 Task: open an excel sheet and write heading  Cash Flow TrackerAdd Dates in a column and its values below  '2023-05-01, 2023-05-03, 2023-05-06, 2023-05-10, 2023-05-15, 2023-05-20, 2023-05-25 & 2023-05-31'Add Descriptions in next column and its values below  Monthly Salary, Grocery Shopping, Dining Out., Utility Bill, Transportation, Entertainment, Miscellaneous & Total. Add Amount in next column and its values below  $2,500, $100, $50, $150, $30, $50, $20& $400. Add Income/ Expense in next column and its values below  Income, Expenses, Expenses, Expenses, Expenses, Expenses & Expenses. Add Balance in next column and its values below  $2,500, $2,400, $2,350, $2,200, $2,170, $2,120, $2,100 & $2100. Save page Data Analysis Sheet
Action: Mouse moved to (23, 119)
Screenshot: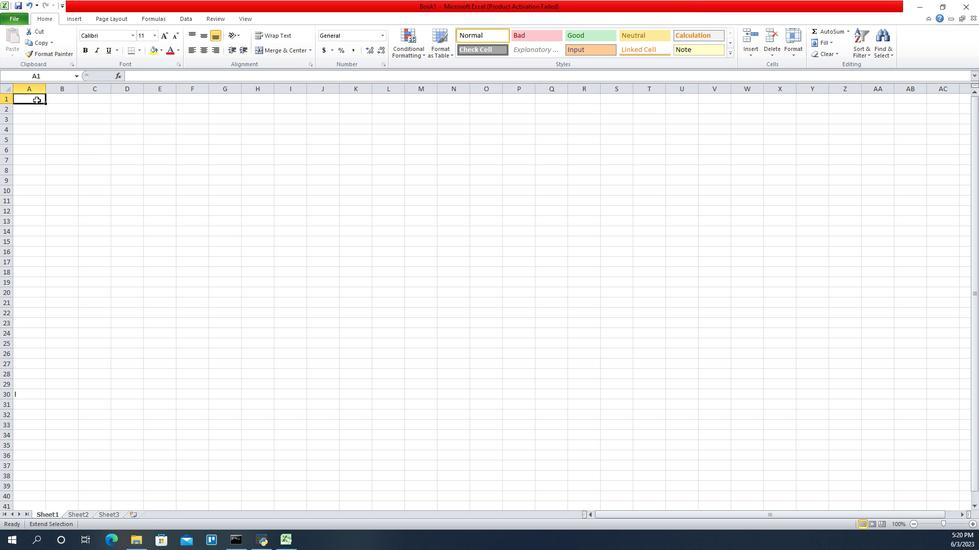 
Action: Mouse pressed left at (23, 119)
Screenshot: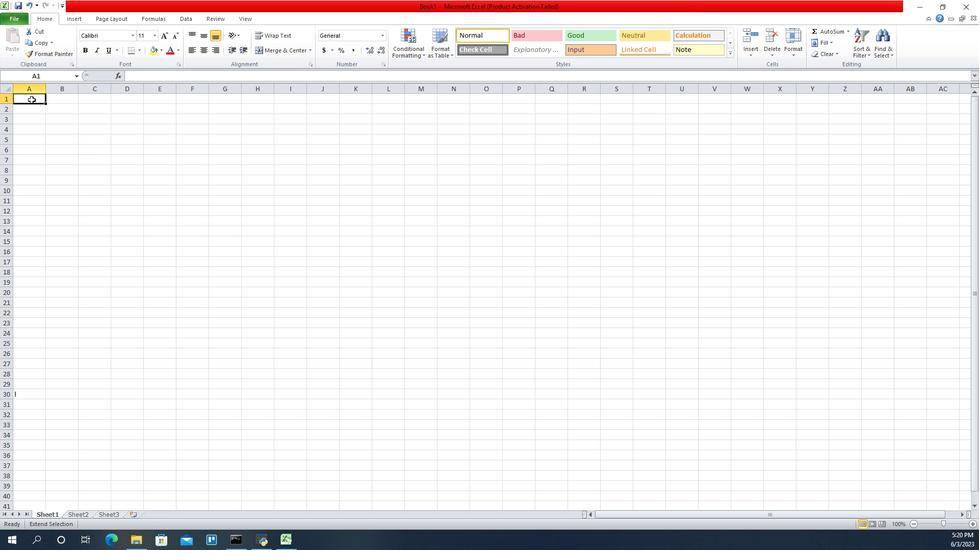 
Action: Mouse pressed left at (23, 119)
Screenshot: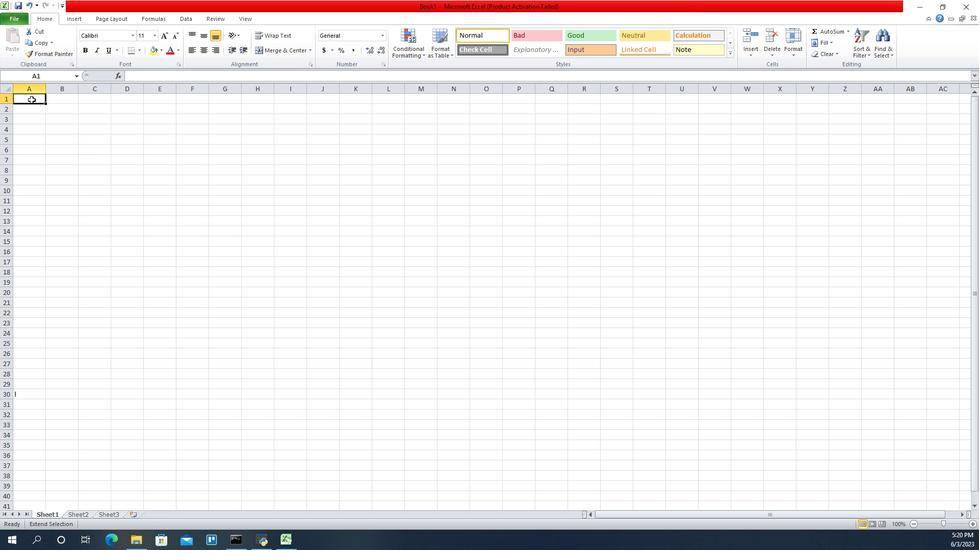 
Action: Mouse moved to (24, 117)
Screenshot: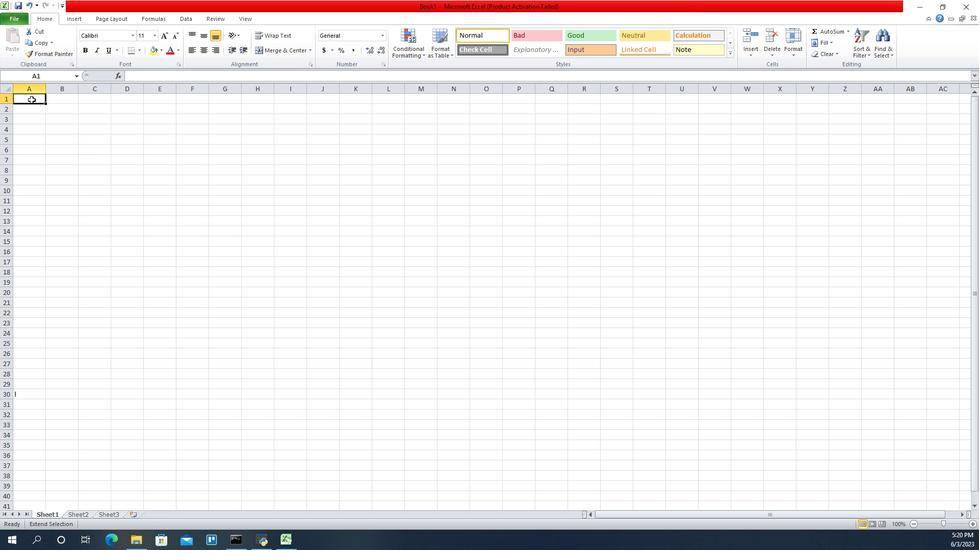 
Action: Mouse pressed left at (24, 117)
Screenshot: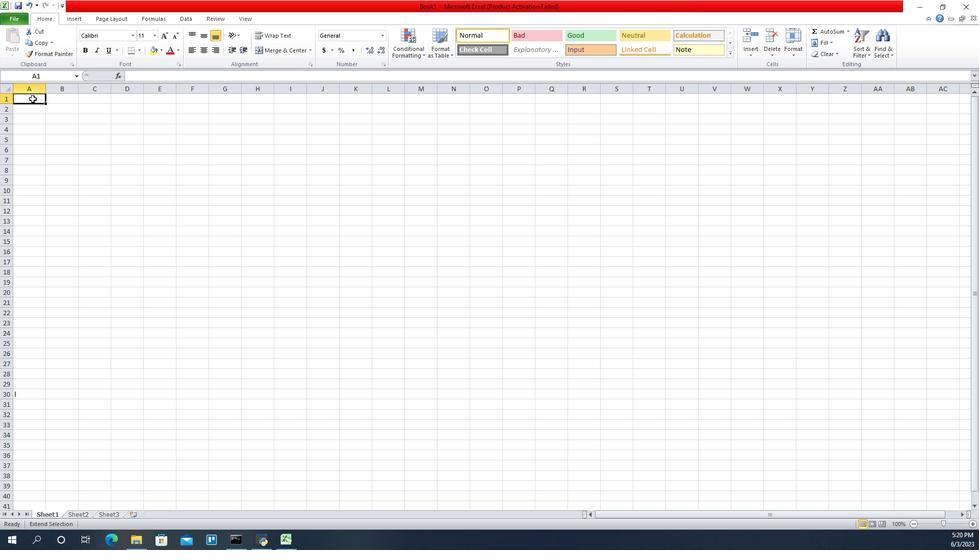 
Action: Mouse pressed left at (24, 117)
Screenshot: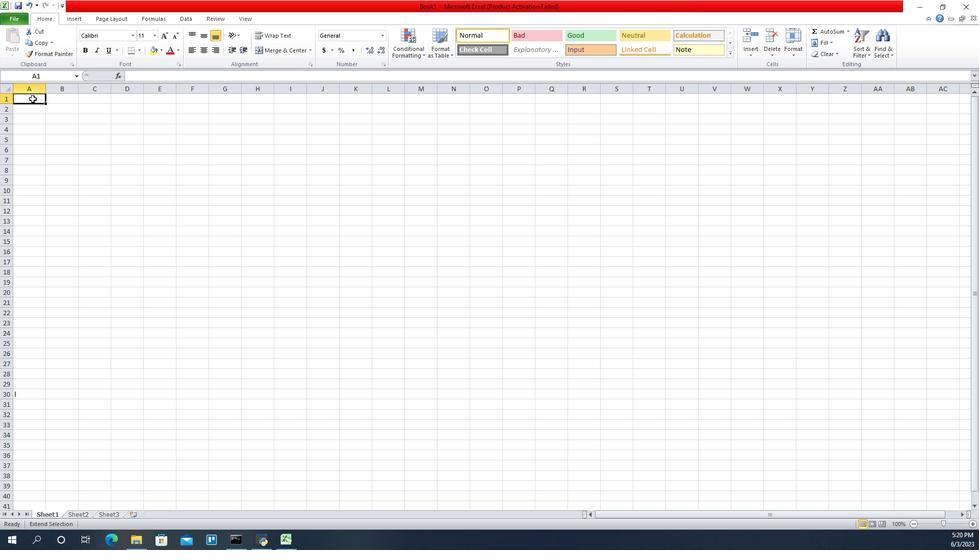 
Action: Mouse pressed left at (24, 117)
Screenshot: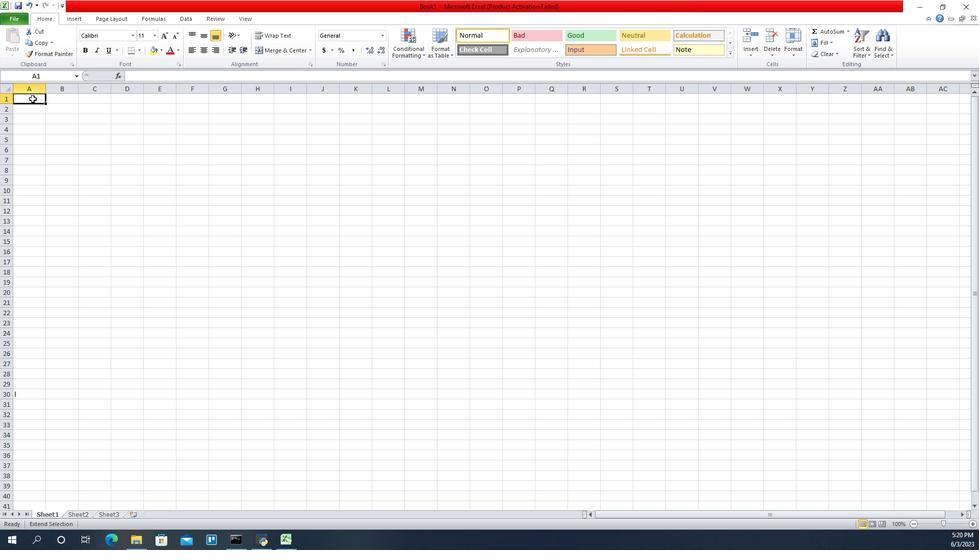 
Action: Mouse moved to (9, 18)
Screenshot: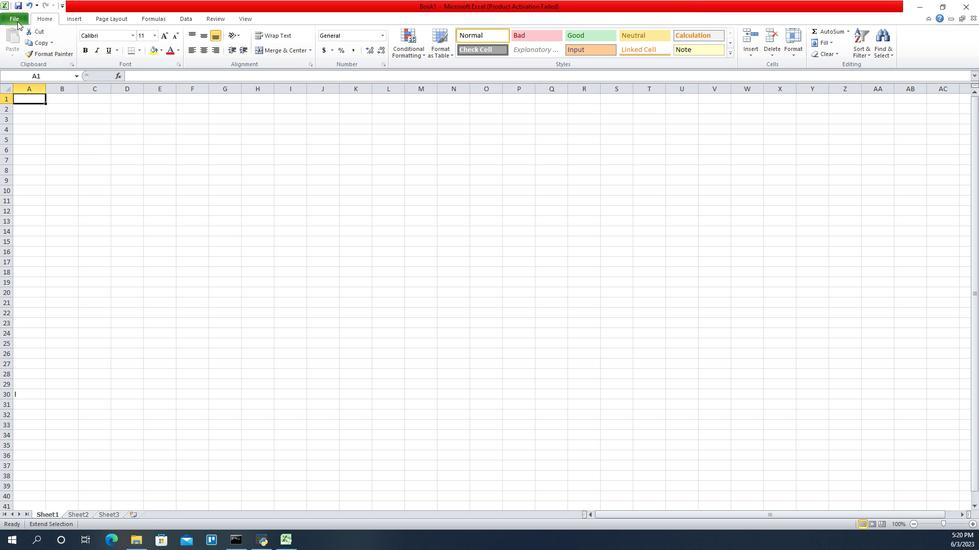 
Action: Mouse pressed left at (9, 18)
Screenshot: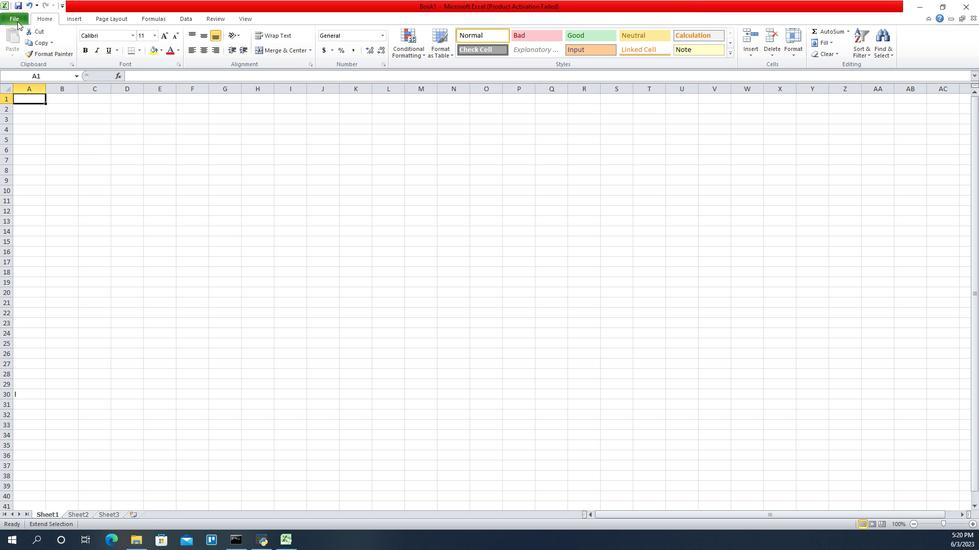 
Action: Mouse moved to (13, 158)
Screenshot: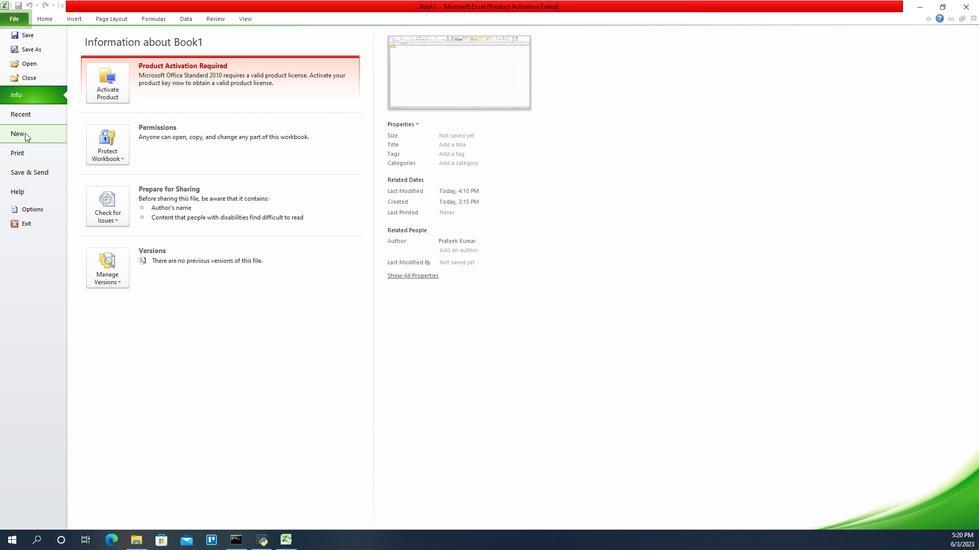 
Action: Mouse pressed left at (13, 158)
Screenshot: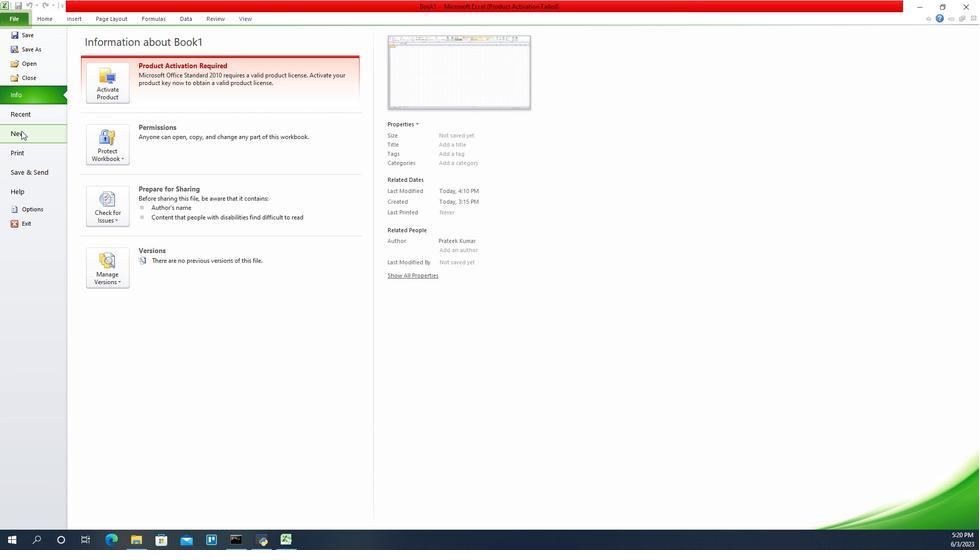 
Action: Mouse moved to (516, 306)
Screenshot: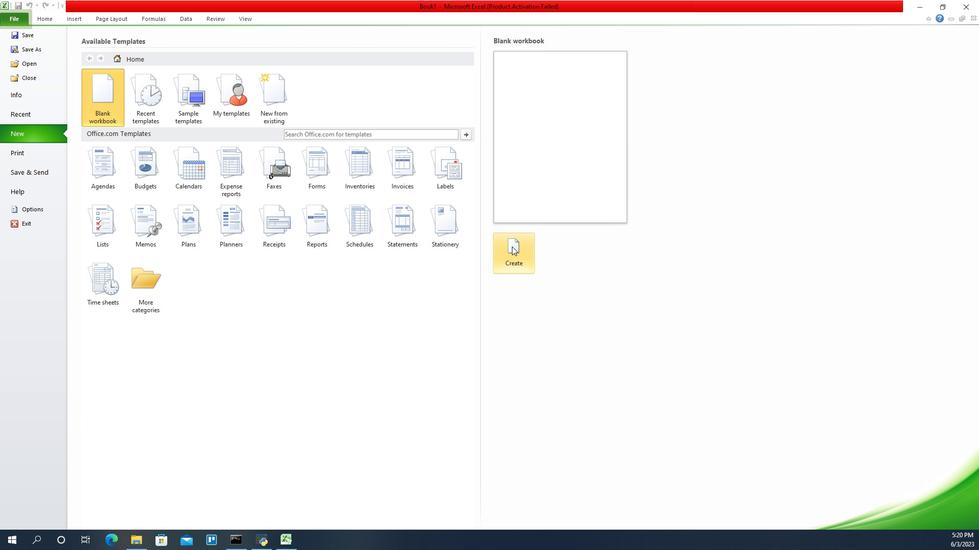 
Action: Mouse pressed left at (516, 306)
Screenshot: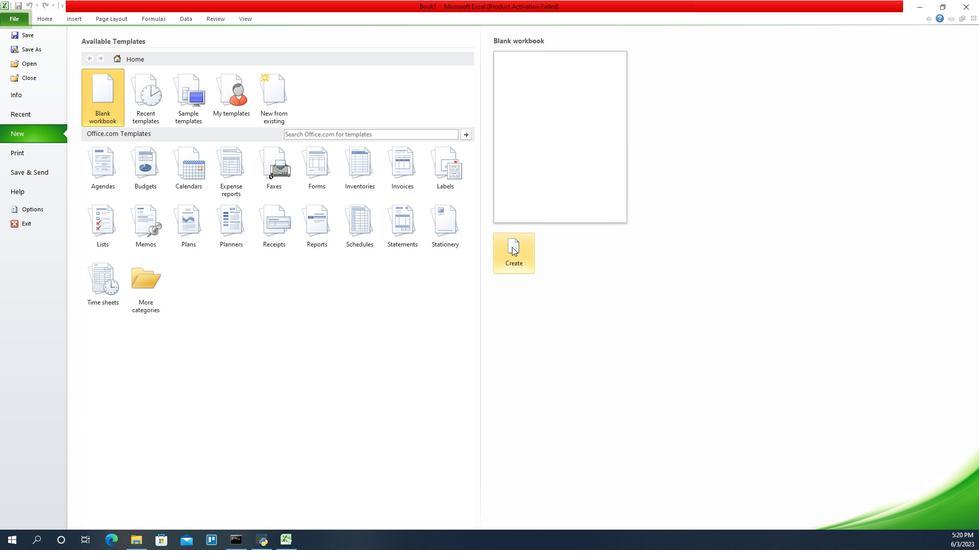 
Action: Mouse moved to (31, 119)
Screenshot: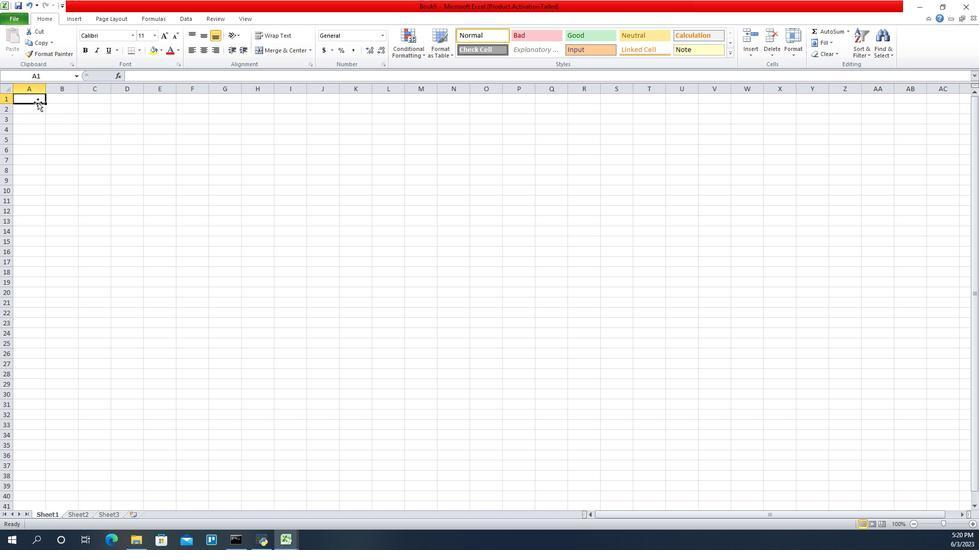 
Action: Mouse pressed left at (31, 119)
Screenshot: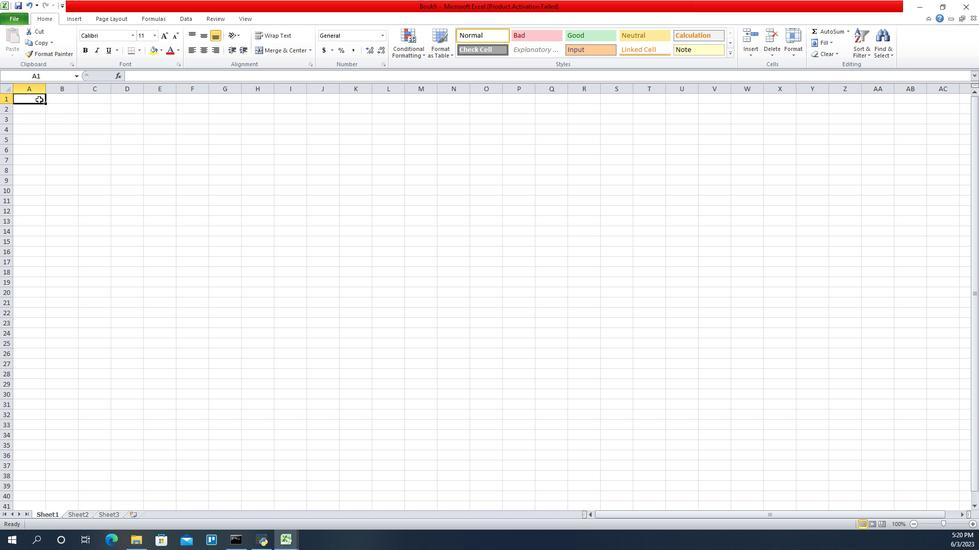 
Action: Mouse pressed left at (31, 119)
Screenshot: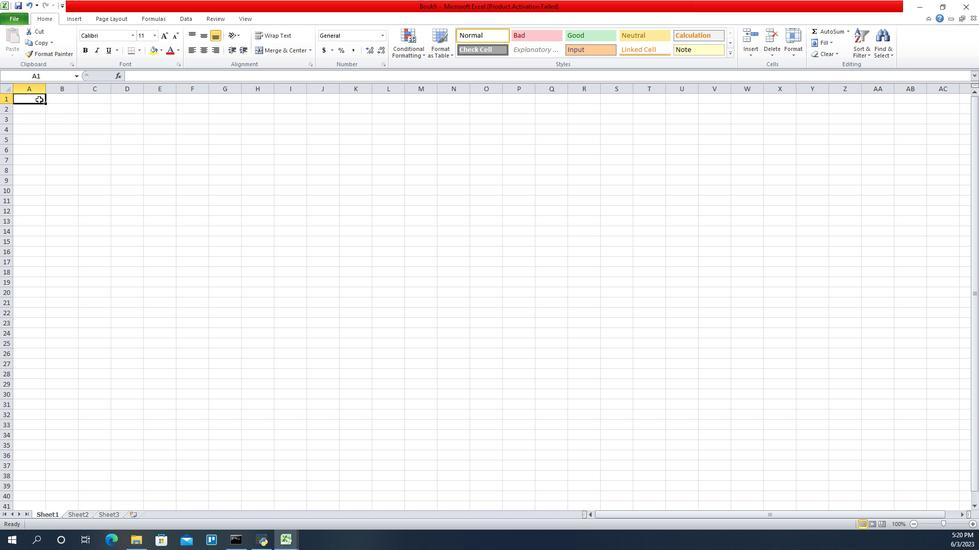 
Action: Key pressed <Key.caps_lock>M<Key.backspace>C<Key.caps_lock>ash<Key.space><Key.caps_lock>F<Key.caps_lock>low<Key.space><Key.caps_lock>T<Key.caps_lock>racker<Key.enter><Key.caps_lock>D<Key.caps_lock>ates<Key.enter>
Screenshot: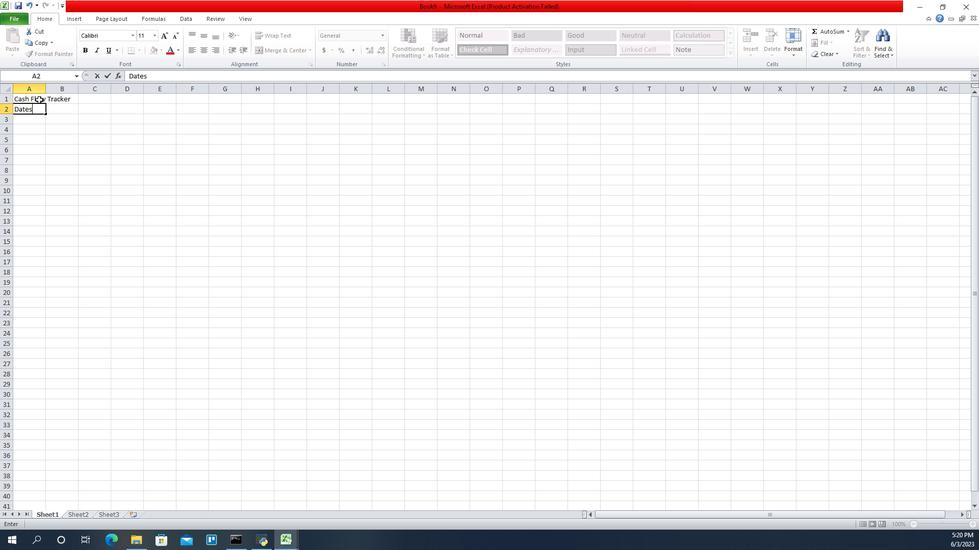 
Action: Mouse moved to (12, 142)
Screenshot: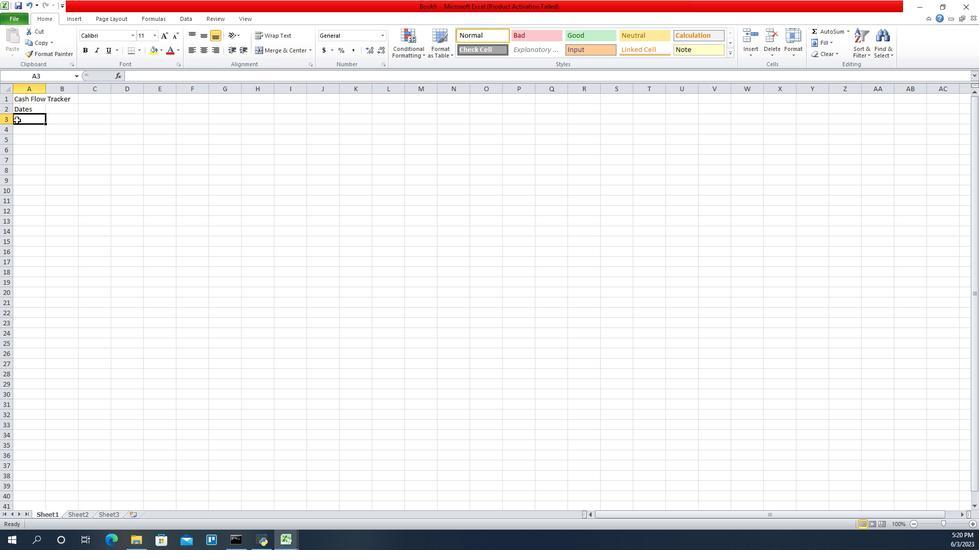 
Action: Mouse pressed left at (12, 142)
Screenshot: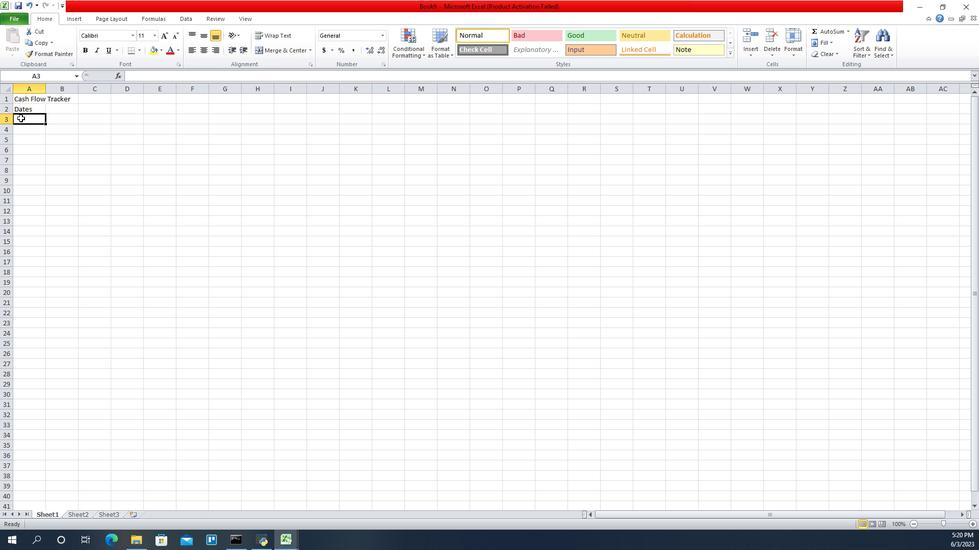 
Action: Mouse moved to (382, 40)
Screenshot: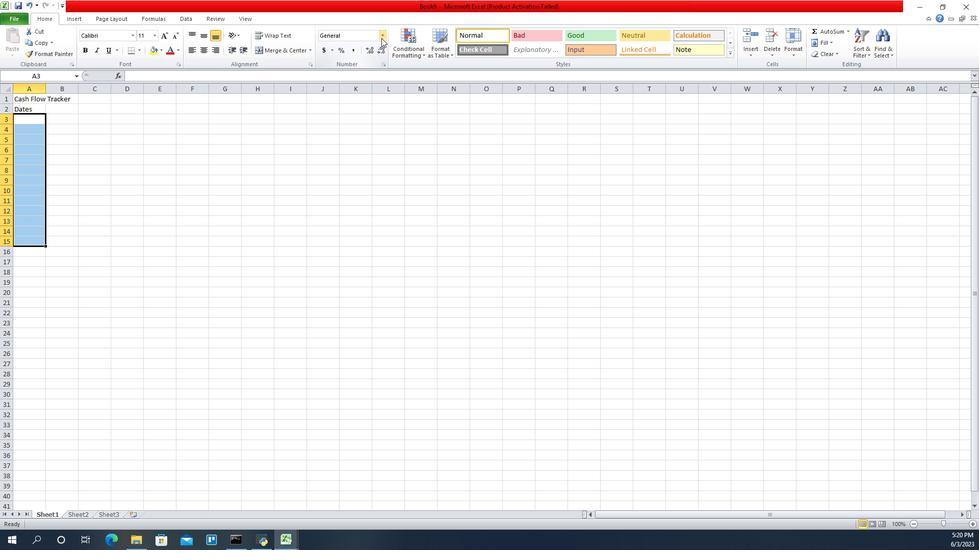 
Action: Mouse pressed left at (382, 40)
Screenshot: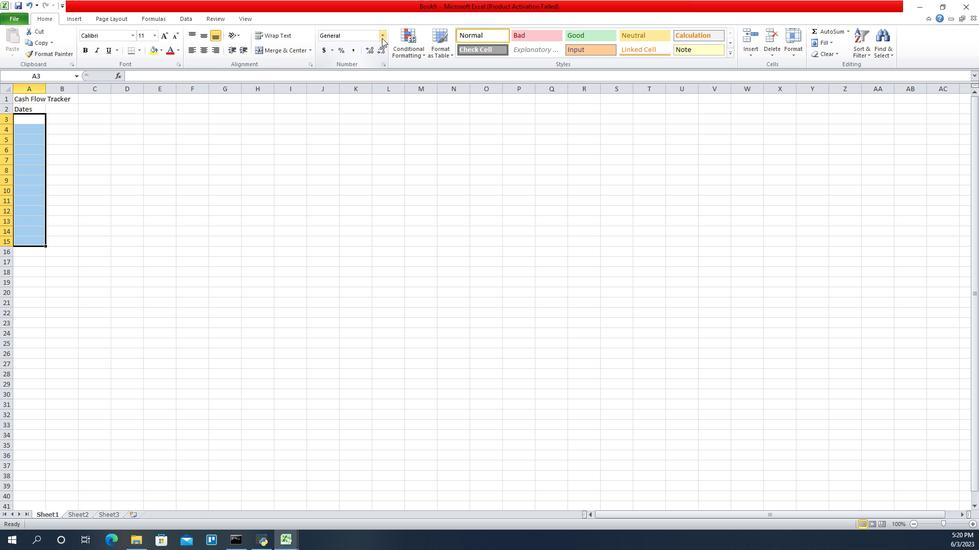 
Action: Mouse moved to (369, 340)
Screenshot: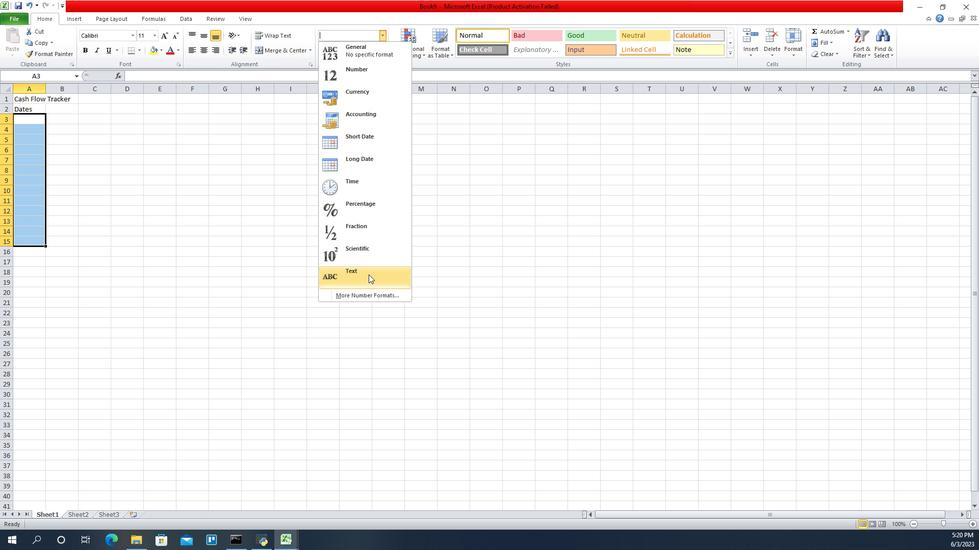 
Action: Mouse pressed left at (369, 340)
Screenshot: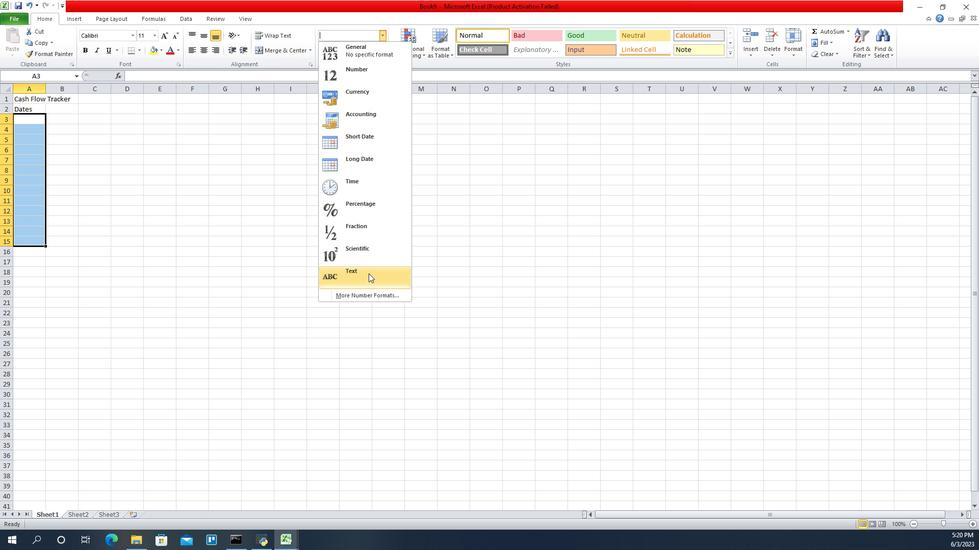 
Action: Mouse moved to (131, 271)
Screenshot: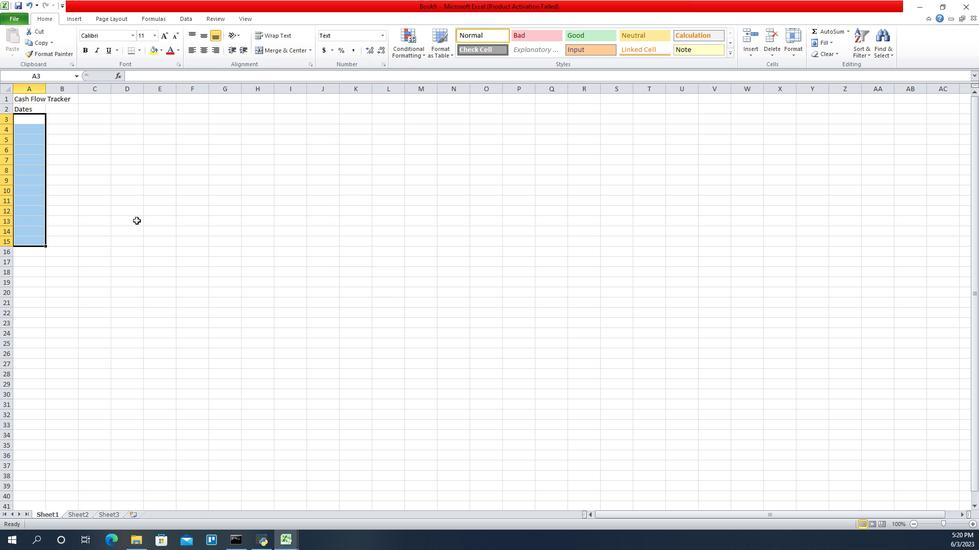 
Action: Key pressed 2023-05-1<Key.enter>2023
Screenshot: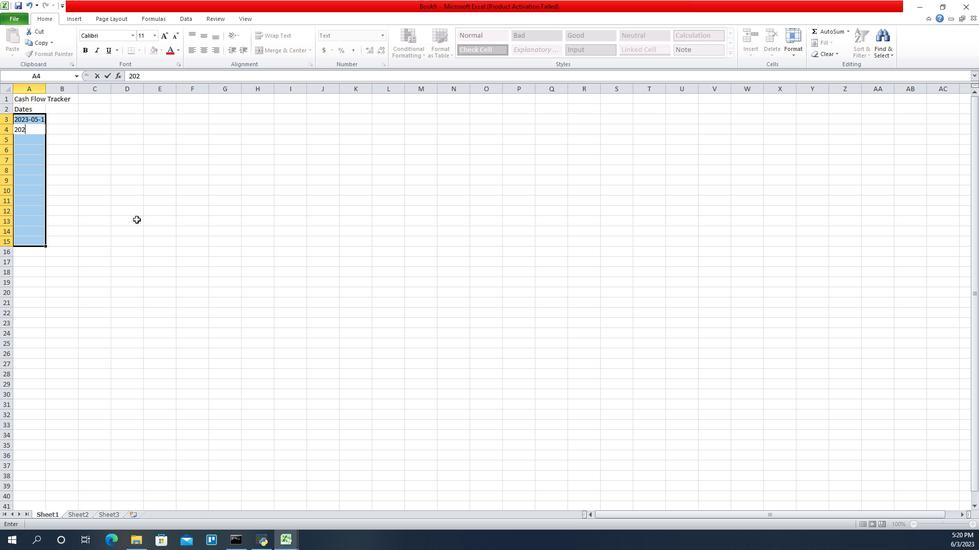 
Action: Mouse moved to (33, 144)
Screenshot: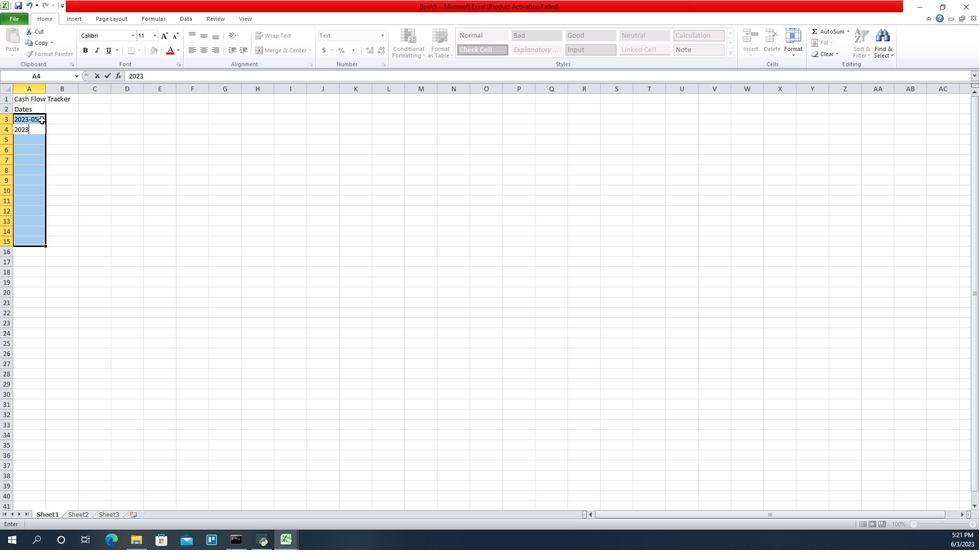 
Action: Mouse pressed left at (33, 144)
Screenshot: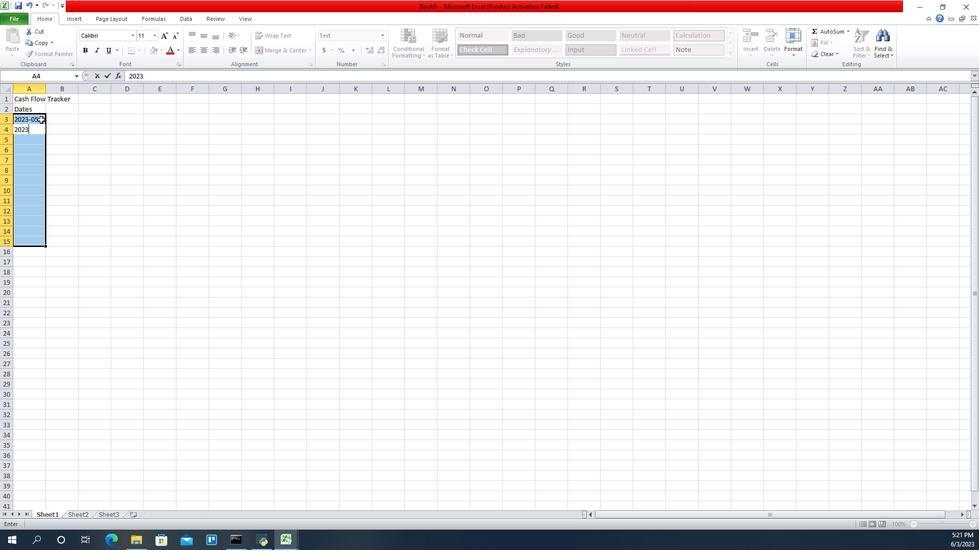 
Action: Mouse moved to (33, 144)
Screenshot: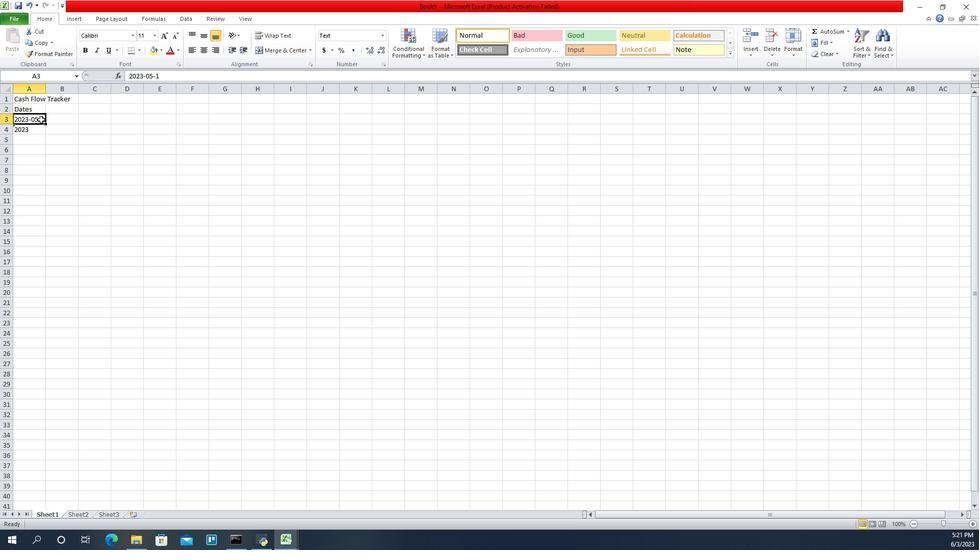 
Action: Mouse pressed left at (33, 144)
Screenshot: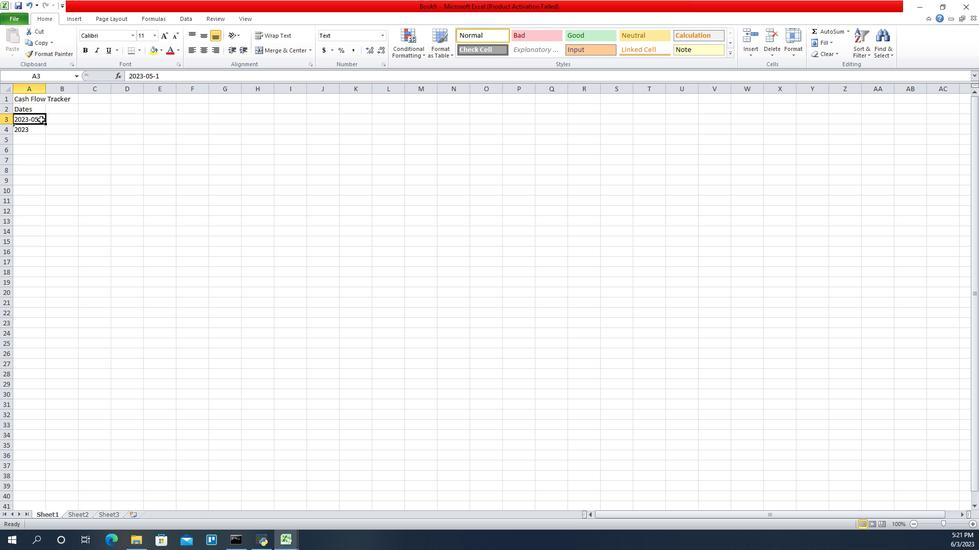 
Action: Mouse pressed left at (33, 144)
Screenshot: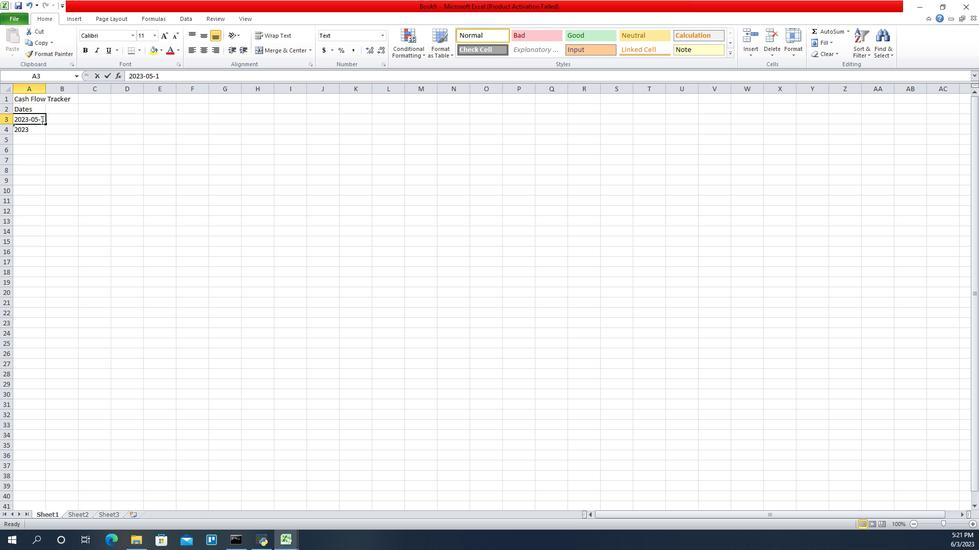 
Action: Mouse moved to (55, 132)
Screenshot: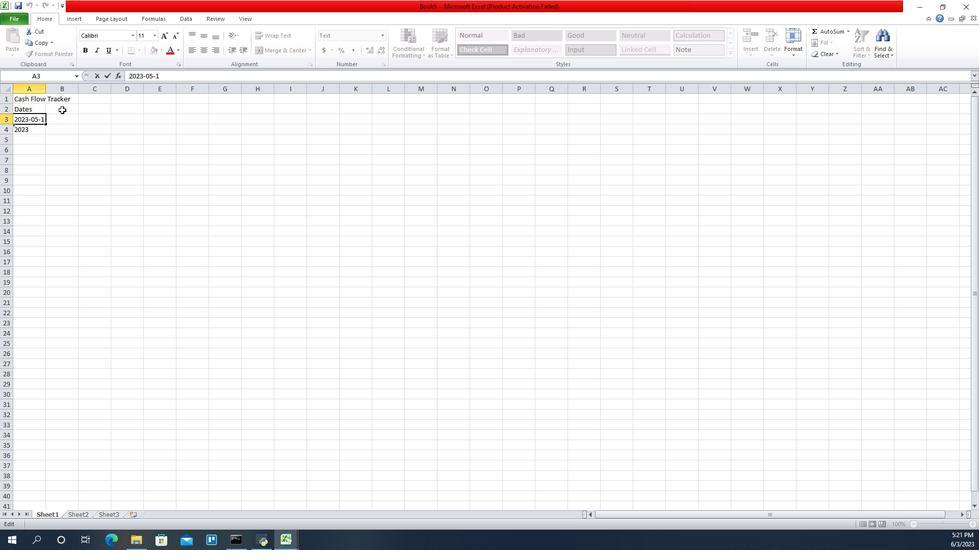 
Action: Key pressed 0
Screenshot: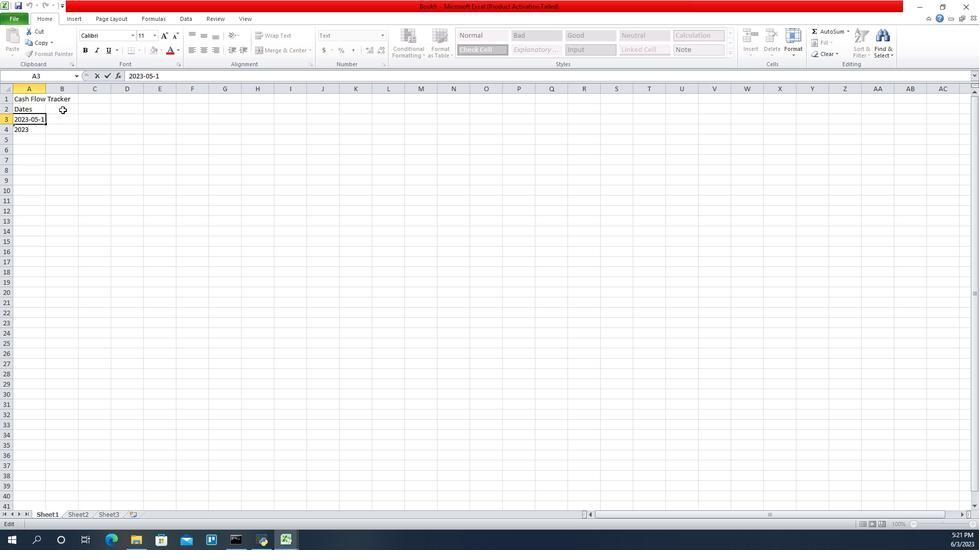 
Action: Mouse moved to (28, 157)
Screenshot: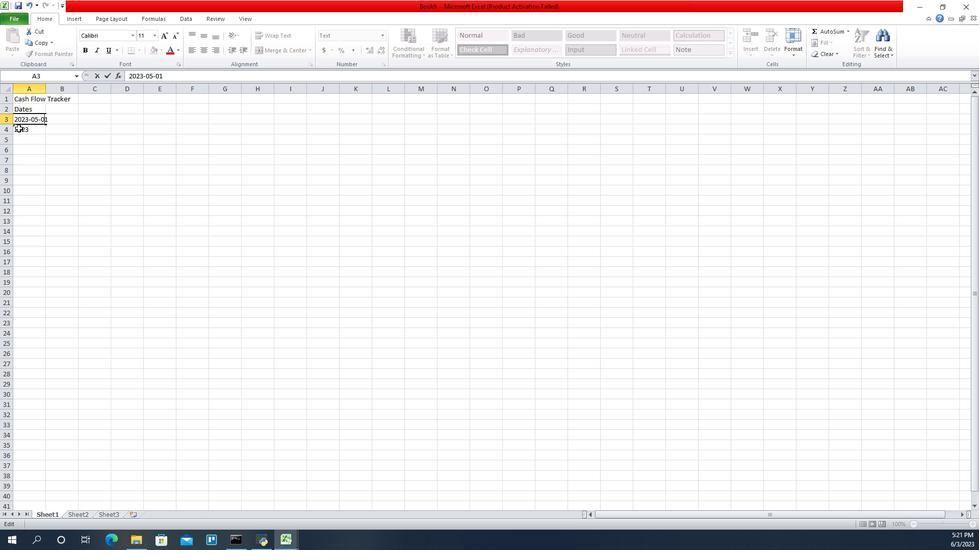 
Action: Key pressed <Key.enter>
Screenshot: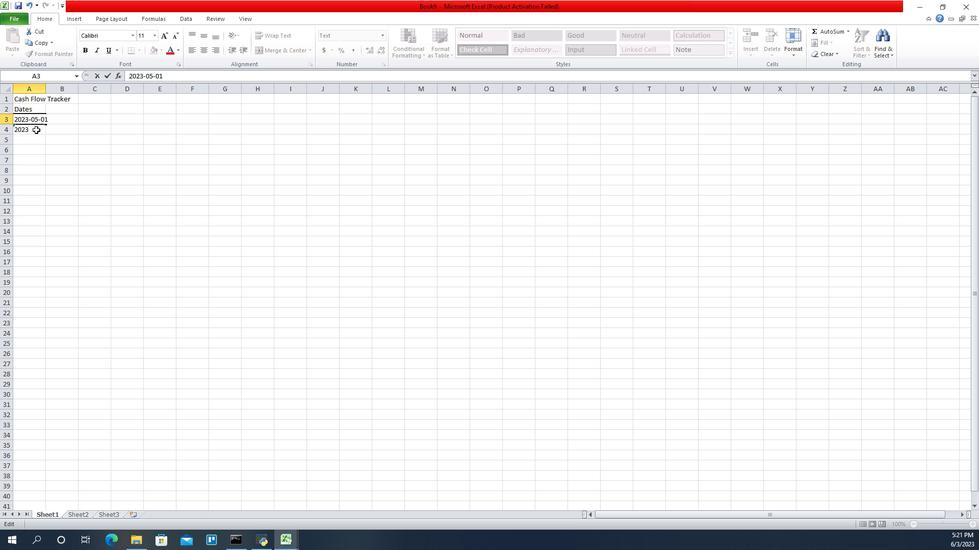 
Action: Mouse pressed left at (28, 157)
Screenshot: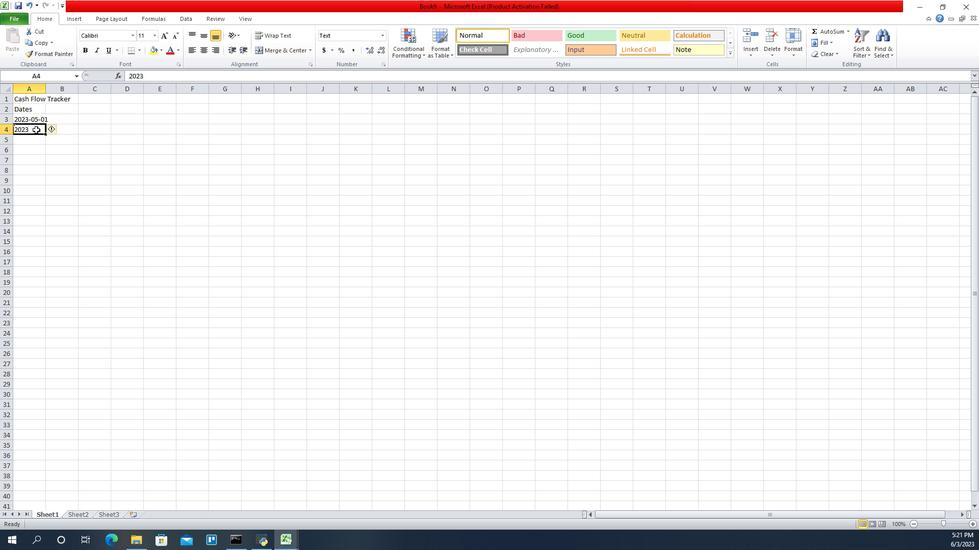 
Action: Mouse pressed left at (28, 157)
Screenshot: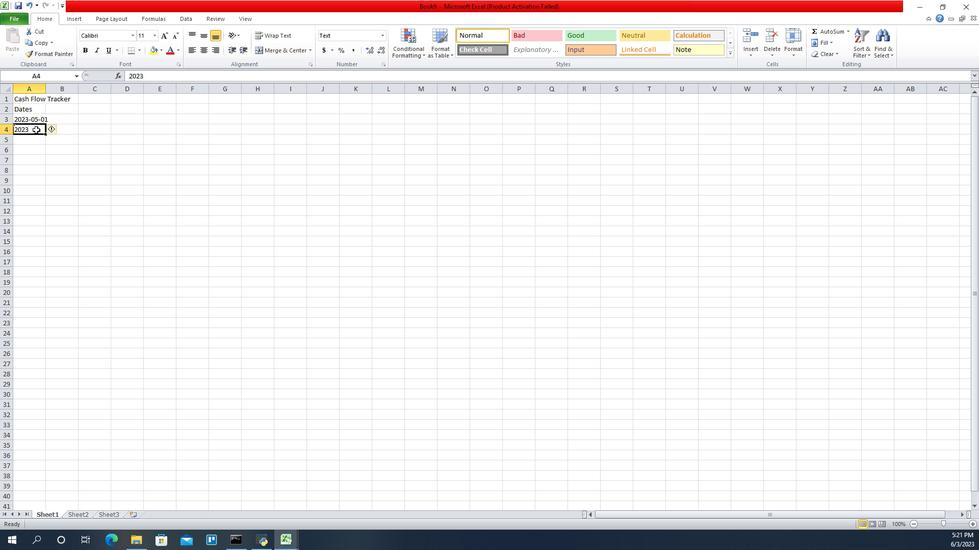 
Action: Key pressed -05-03<Key.enter>2023--<Key.backspace>05-06<Key.enter>2023-05-10<Key.enter>2023-05-2<Key.backspace>15<Key.enter>2023-0520<Key.enter>2023-05-25<Key.enter><Key.up>
Screenshot: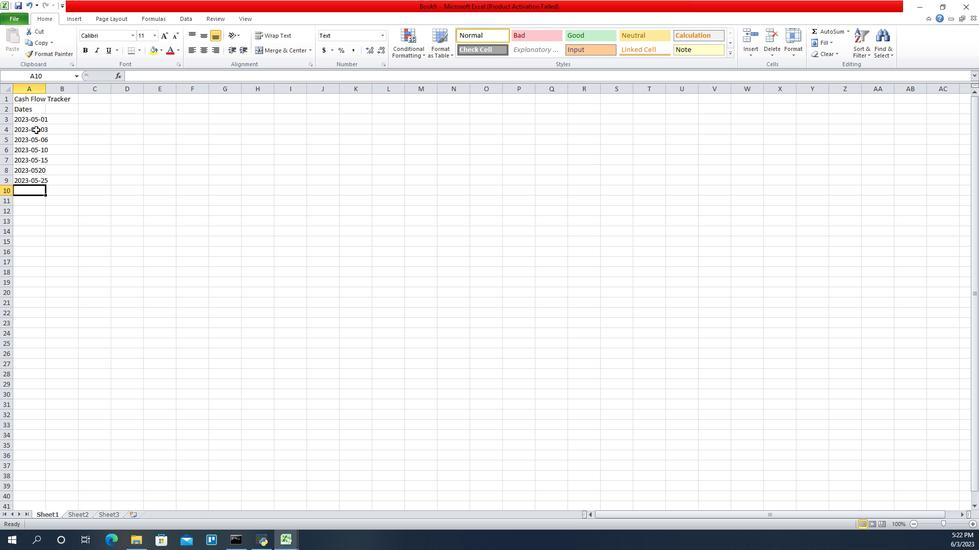 
Action: Mouse moved to (26, 207)
Screenshot: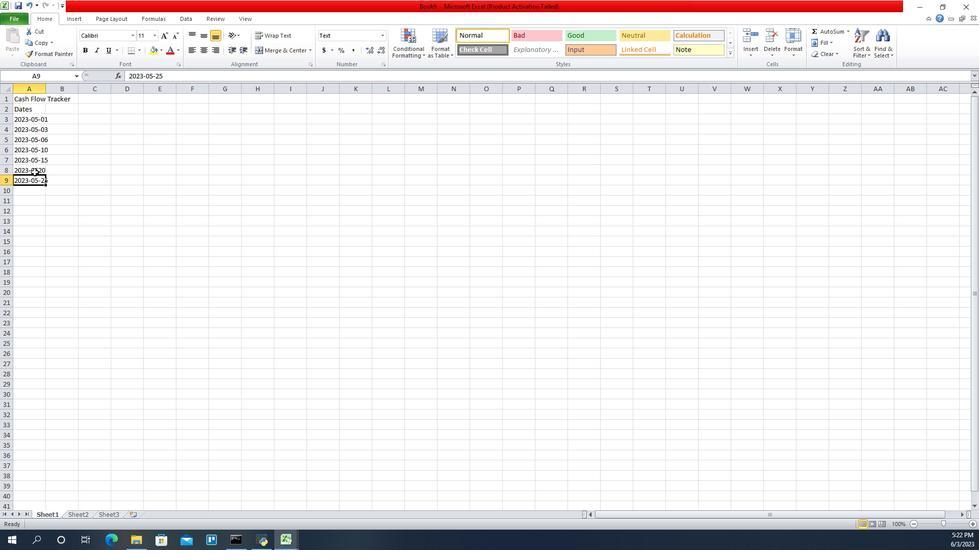 
Action: Mouse pressed left at (26, 207)
Screenshot: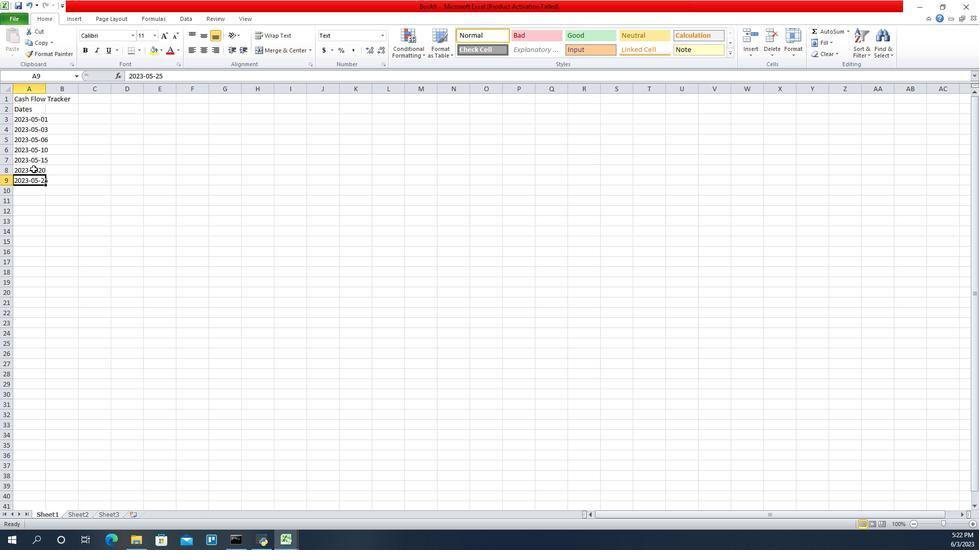 
Action: Mouse moved to (149, 91)
Screenshot: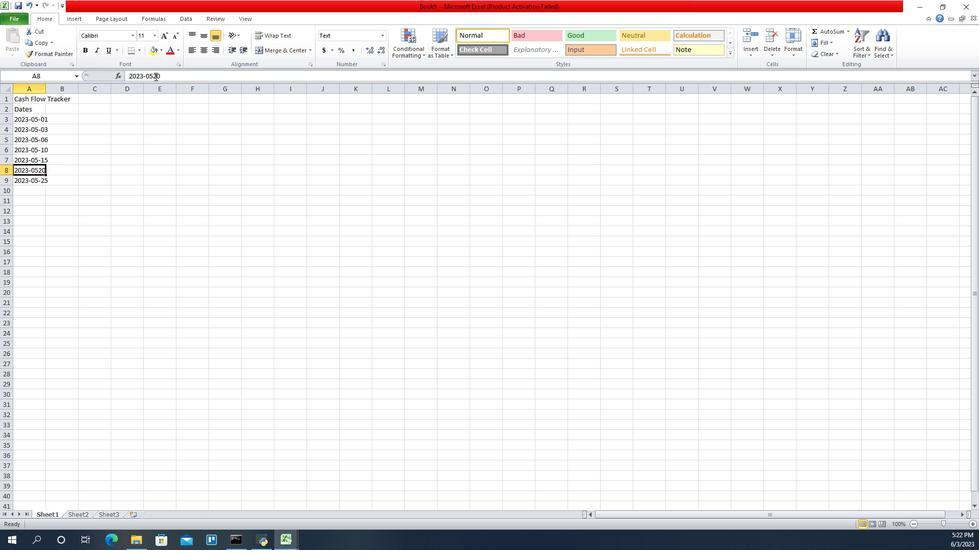 
Action: Mouse pressed left at (149, 91)
Screenshot: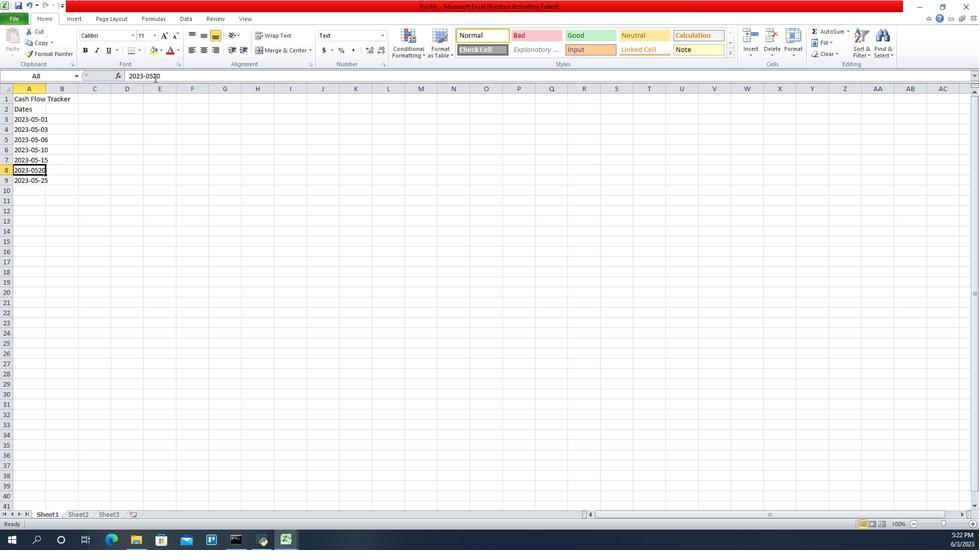 
Action: Mouse moved to (169, 110)
Screenshot: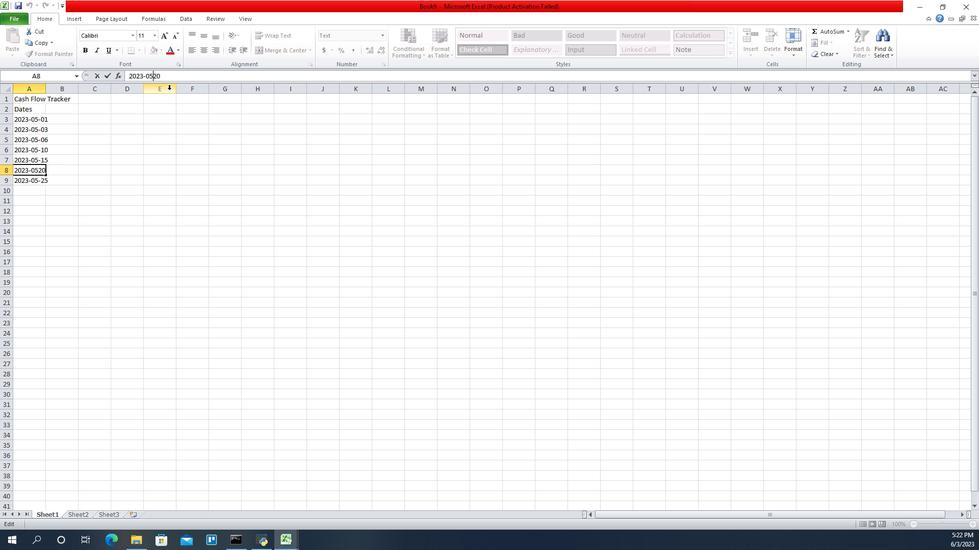 
Action: Key pressed -<Key.enter><Key.down><Key.tab>2<Key.tab><Key.backspace><Key.backspace><Key.left><Key.backspace><Key.left>2024<Key.backspace>3-05-31
Screenshot: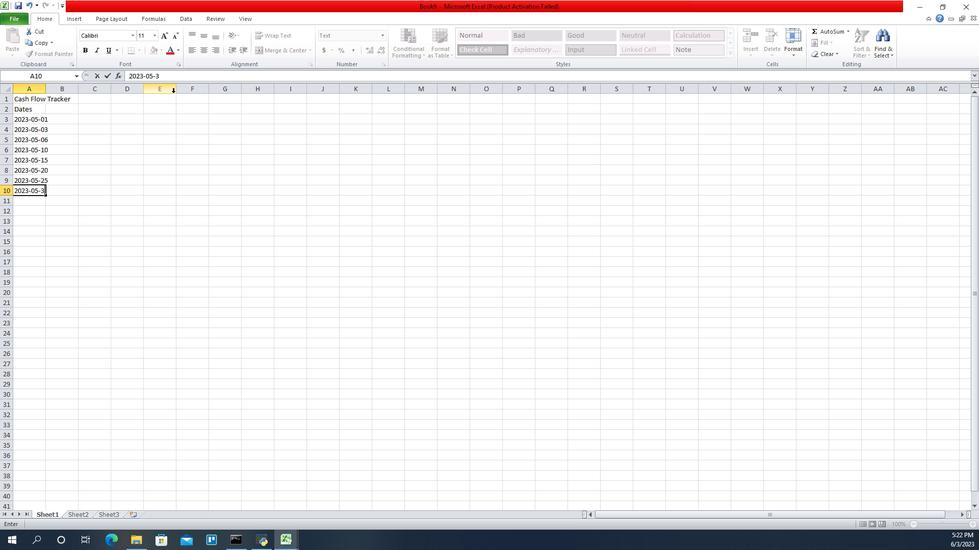 
Action: Mouse moved to (61, 134)
Screenshot: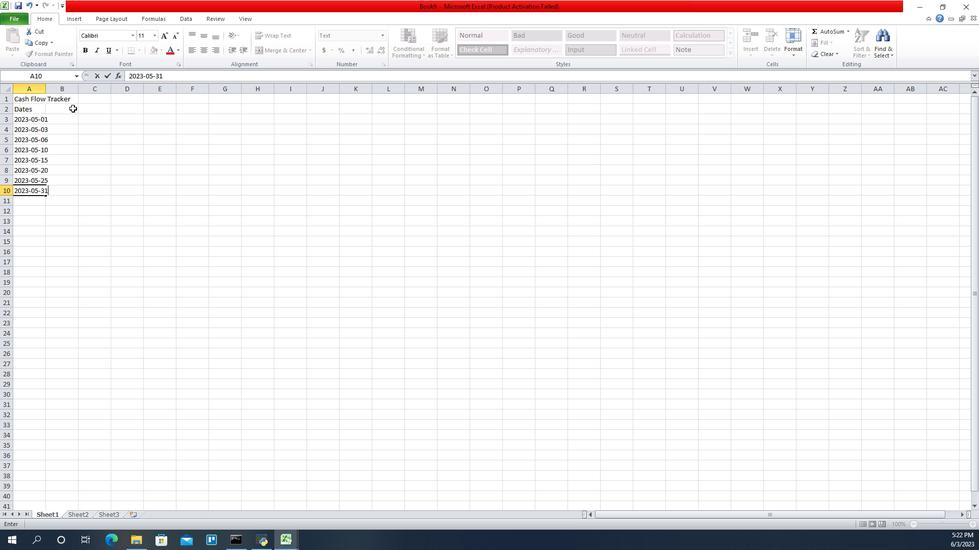 
Action: Mouse pressed left at (61, 134)
Screenshot: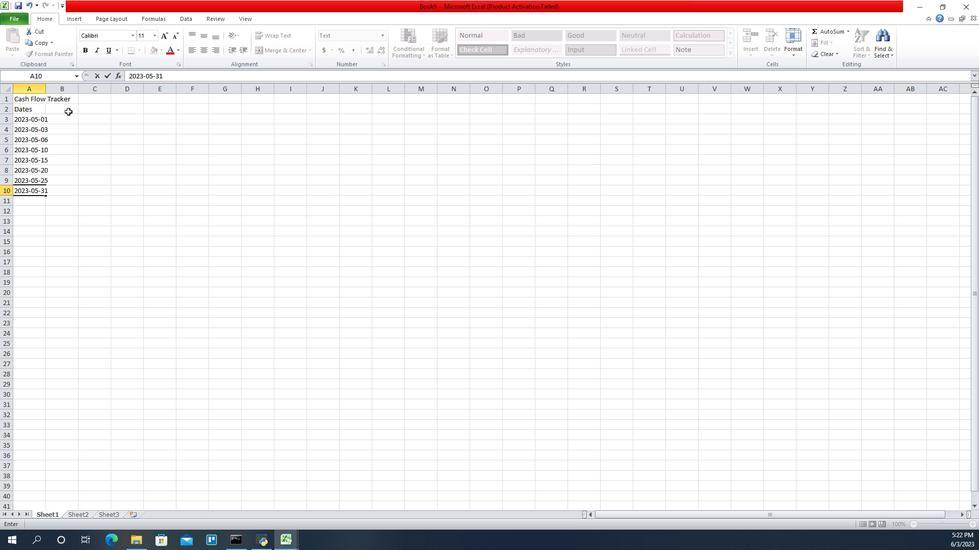 
Action: Mouse pressed left at (61, 134)
Screenshot: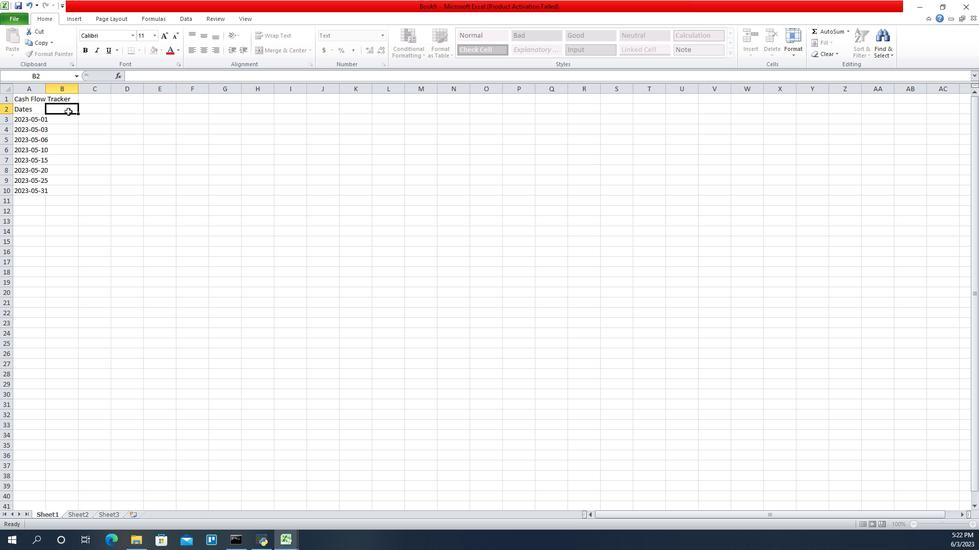 
Action: Mouse moved to (63, 132)
Screenshot: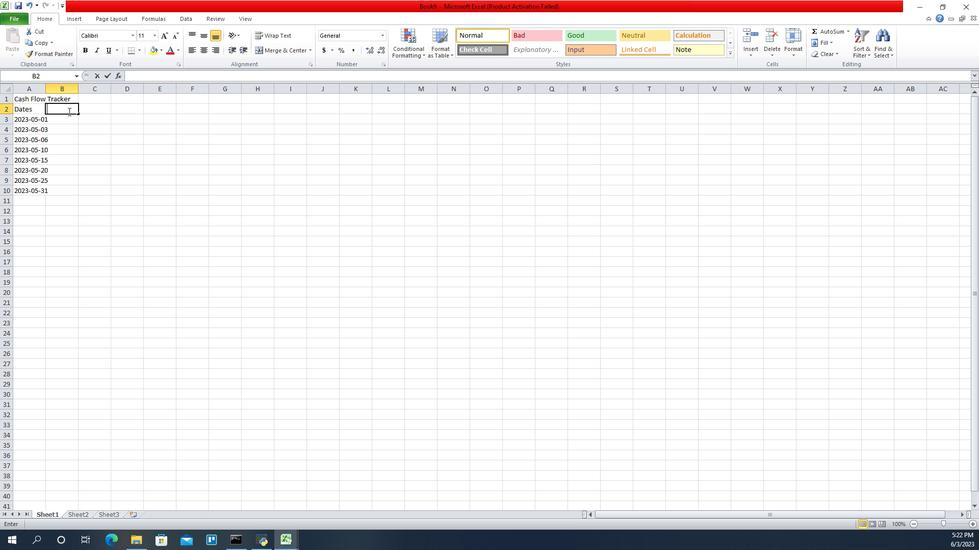 
Action: Key pressed <Key.caps_lock>D<Key.caps_lock>escriptions<Key.enter><Key.caps_lock>M<Key.caps_lock>onthly<Key.space><Key.caps_lock>S<Key.caps_lock>alary<Key.enter><Key.caps_lock>G<Key.caps_lock>rocery<Key.space><Key.caps_lock>S<Key.caps_lock>hopping<Key.enter><Key.caps_lock>D<Key.caps_lock>ining<Key.space>out<Key.enter><Key.caps_lock>U<Key.caps_lock>tility<Key.space><Key.caps_lock>B<Key.caps_lock>ill<Key.enter><Key.caps_lock>T<Key.caps_lock>ransportation<Key.enter><Key.caps_lock>E<Key.caps_lock>ntertainment<Key.enter><Key.caps_lock>M<Key.caps_lock>iscellaneous
Screenshot: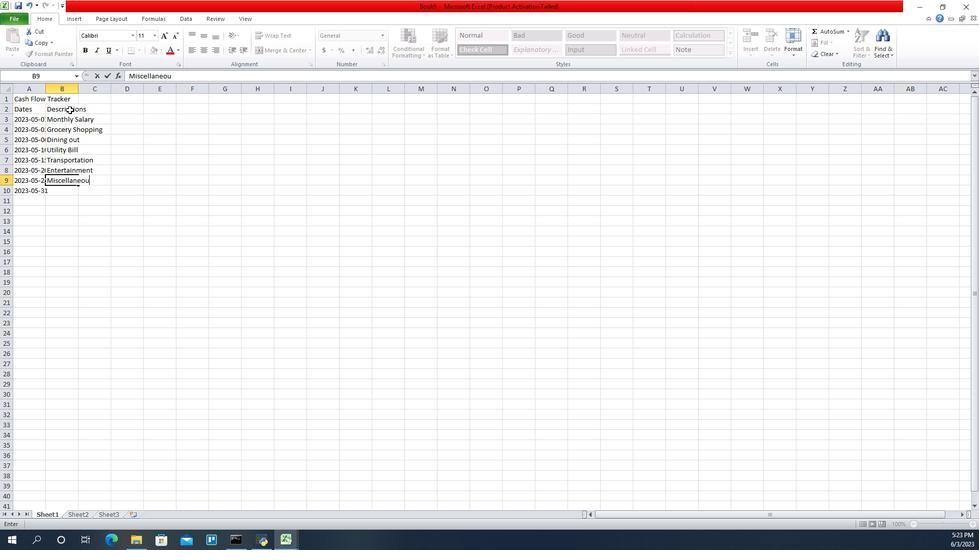 
Action: Mouse moved to (53, 236)
Screenshot: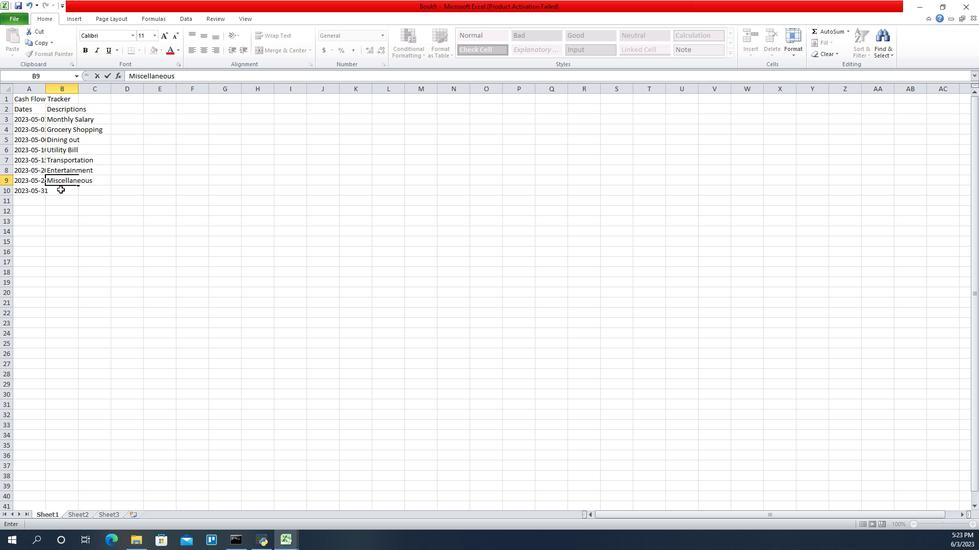 
Action: Mouse pressed left at (53, 236)
Screenshot: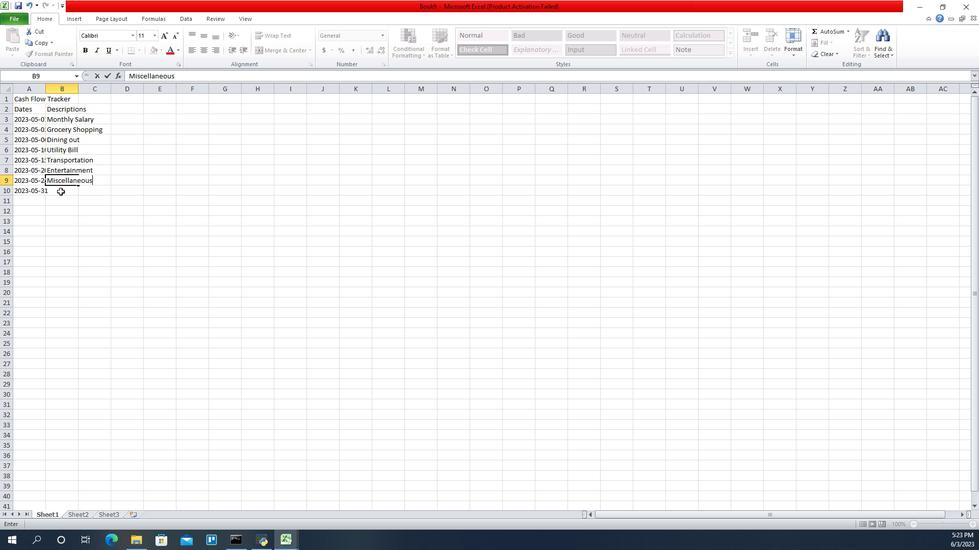
Action: Mouse pressed left at (53, 236)
Screenshot: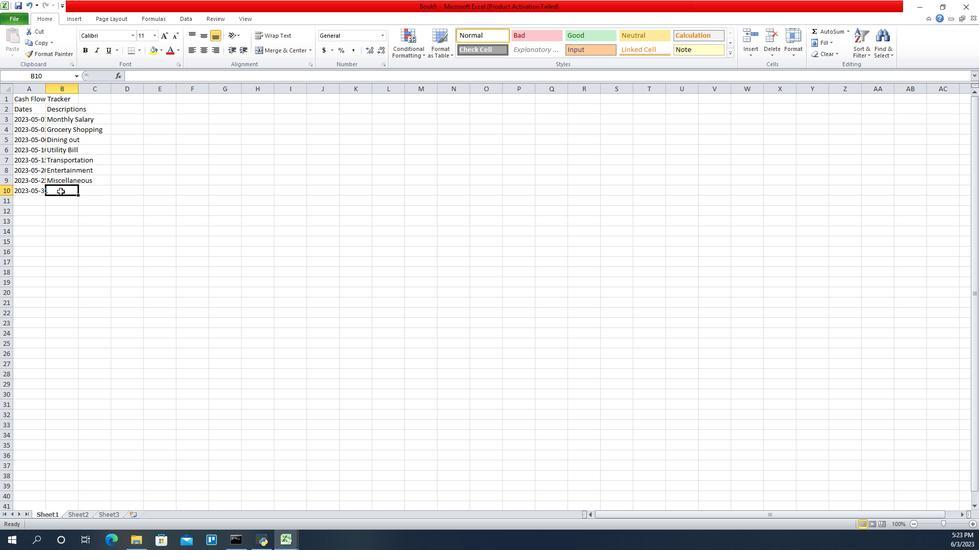 
Action: Key pressed <Key.caps_lock>T<Key.caps_lock>otal
Screenshot: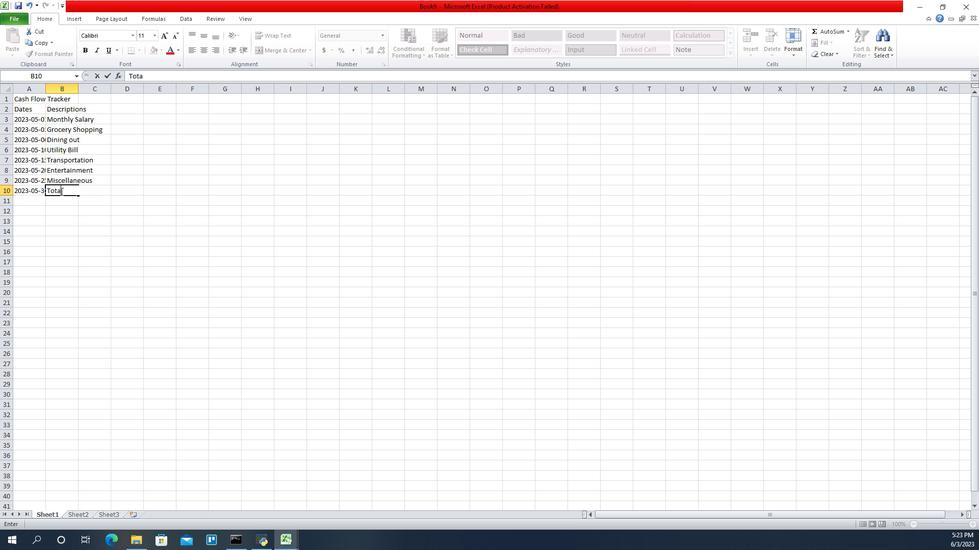 
Action: Mouse moved to (97, 133)
Screenshot: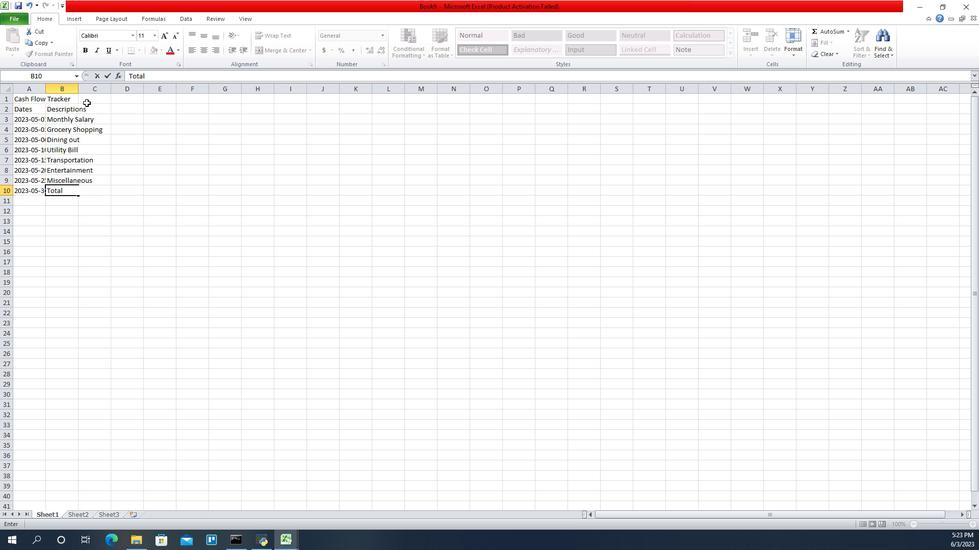 
Action: Mouse pressed left at (97, 133)
Screenshot: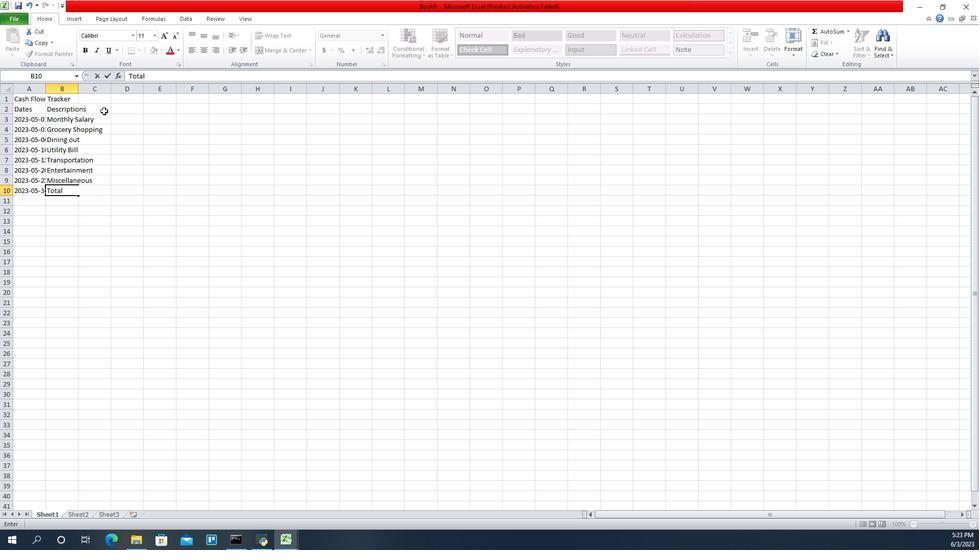 
Action: Mouse pressed left at (97, 133)
Screenshot: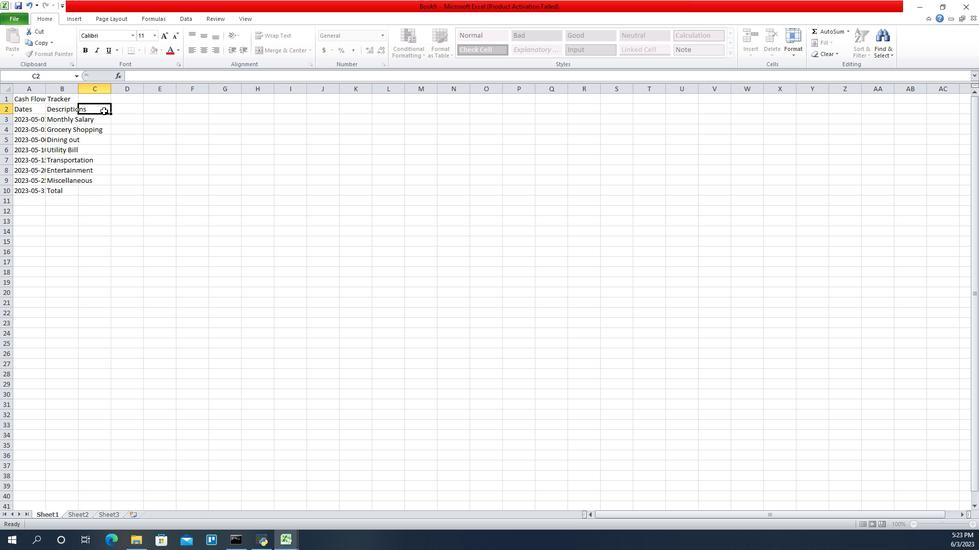 
Action: Key pressed <Key.caps_lock>A<Key.caps_lock>mount<Key.enter>2500<Key.enter>100<Key.enter>50<Key.enter>150<Key.enter>30<Key.enter>50<Key.enter>20<Key.enter>400
Screenshot: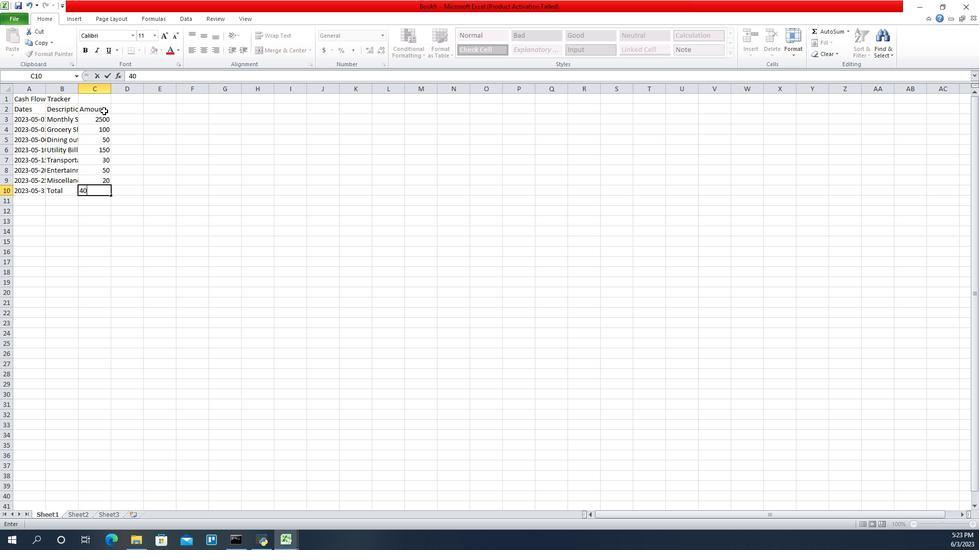
Action: Mouse moved to (134, 219)
Screenshot: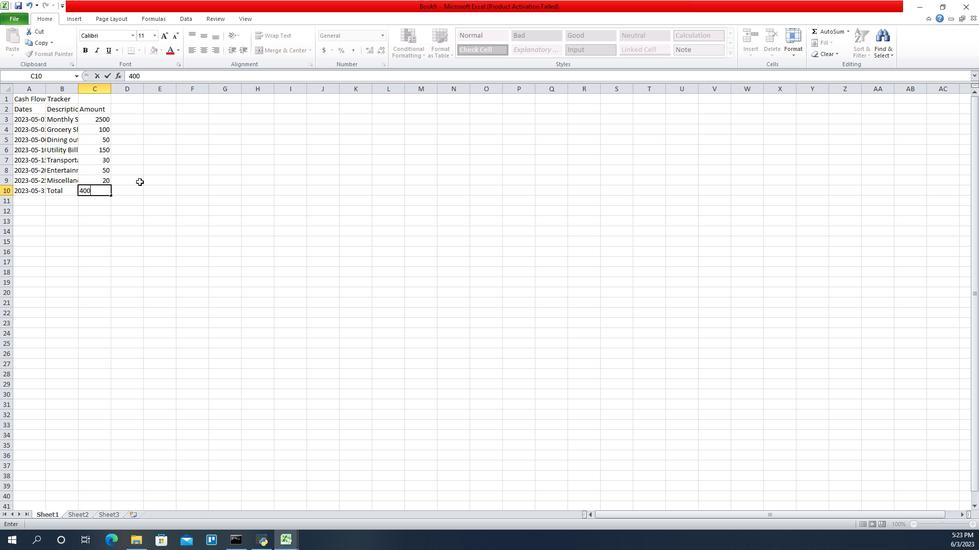 
Action: Mouse pressed left at (134, 219)
Screenshot: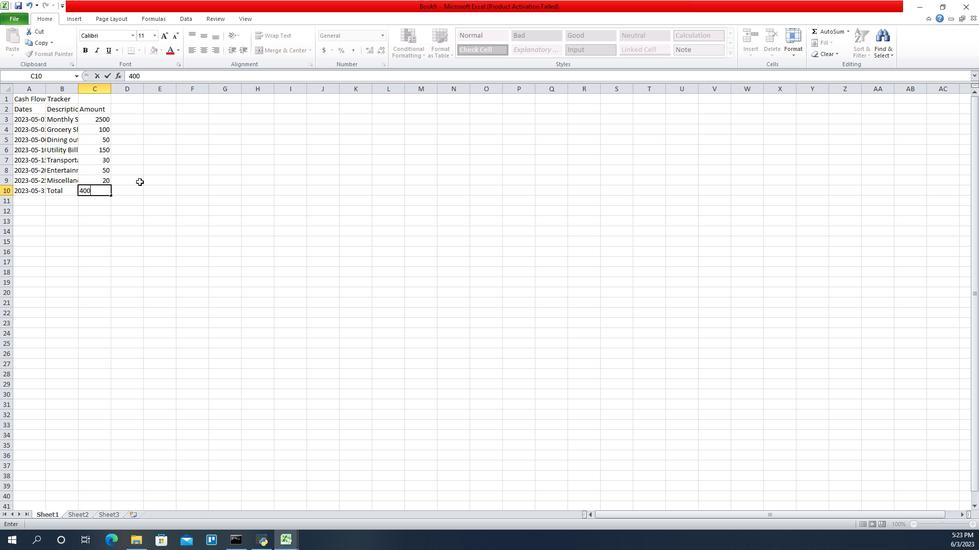 
Action: Mouse moved to (91, 145)
Screenshot: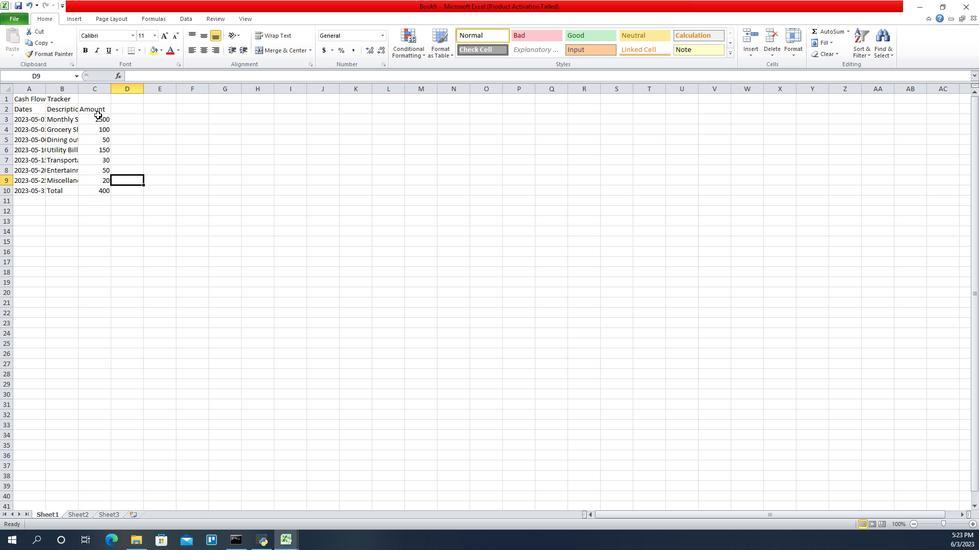 
Action: Mouse pressed left at (91, 145)
Screenshot: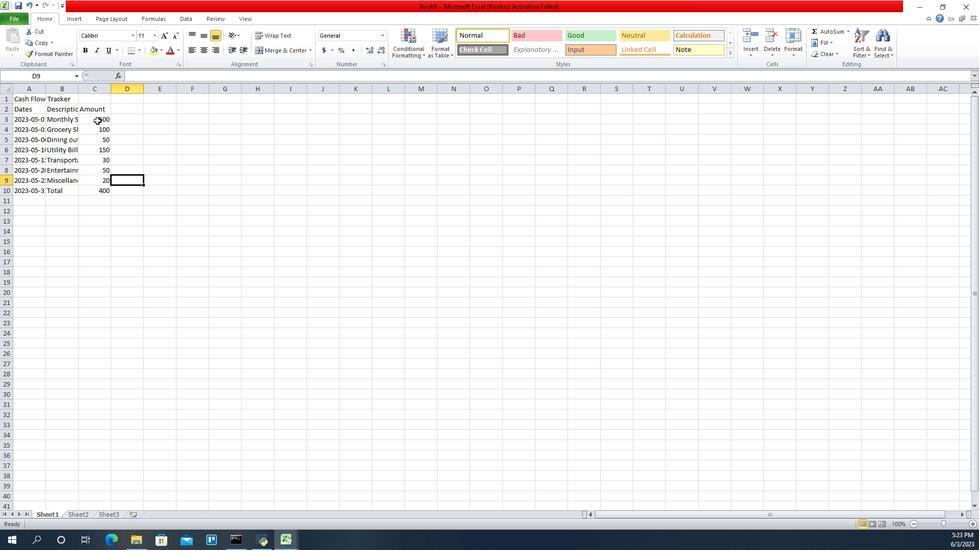 
Action: Mouse moved to (382, 42)
Screenshot: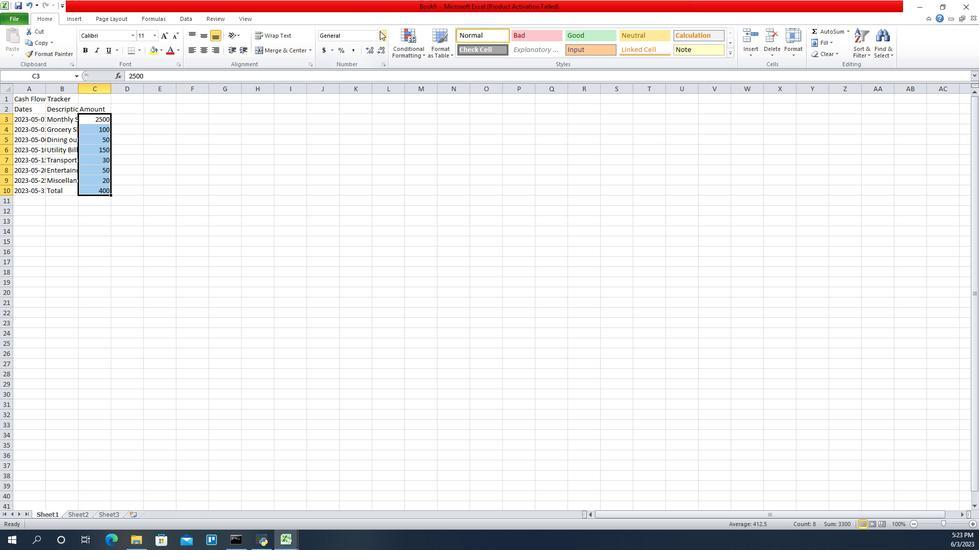 
Action: Mouse pressed left at (382, 42)
Screenshot: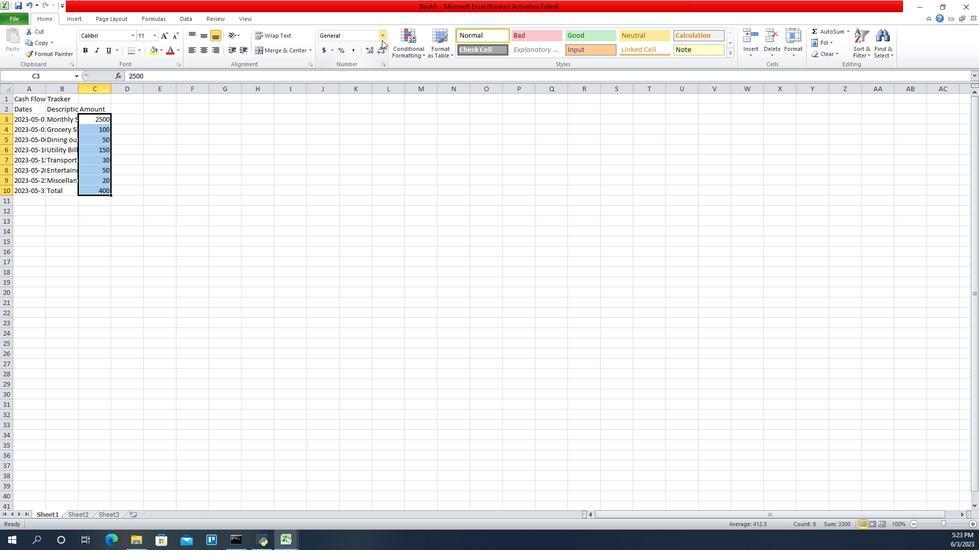 
Action: Mouse moved to (376, 374)
Screenshot: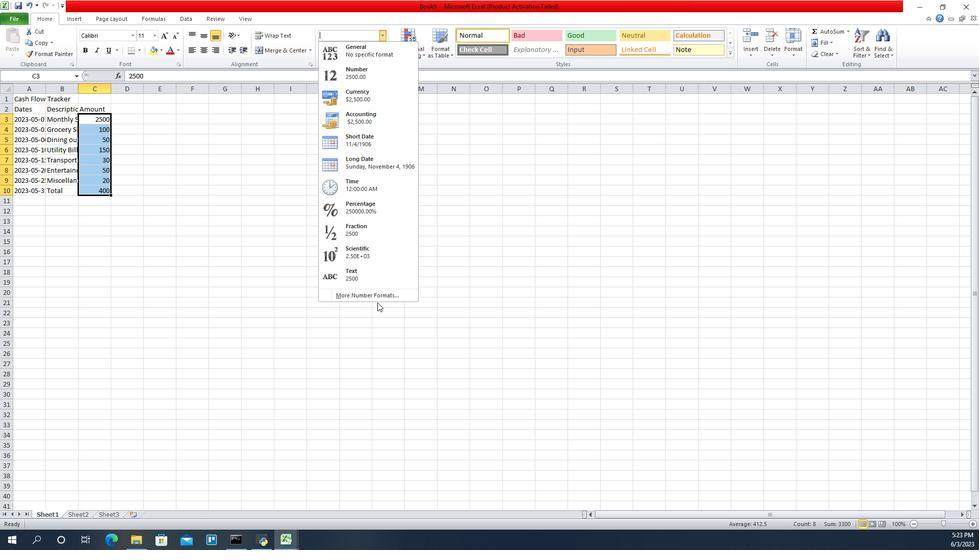 
Action: Mouse pressed left at (376, 374)
Screenshot: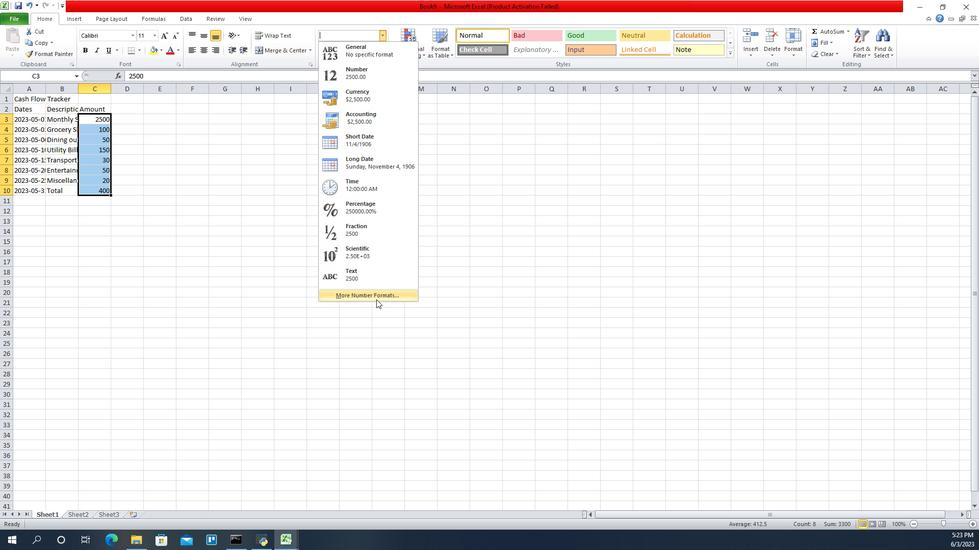 
Action: Mouse moved to (244, 147)
Screenshot: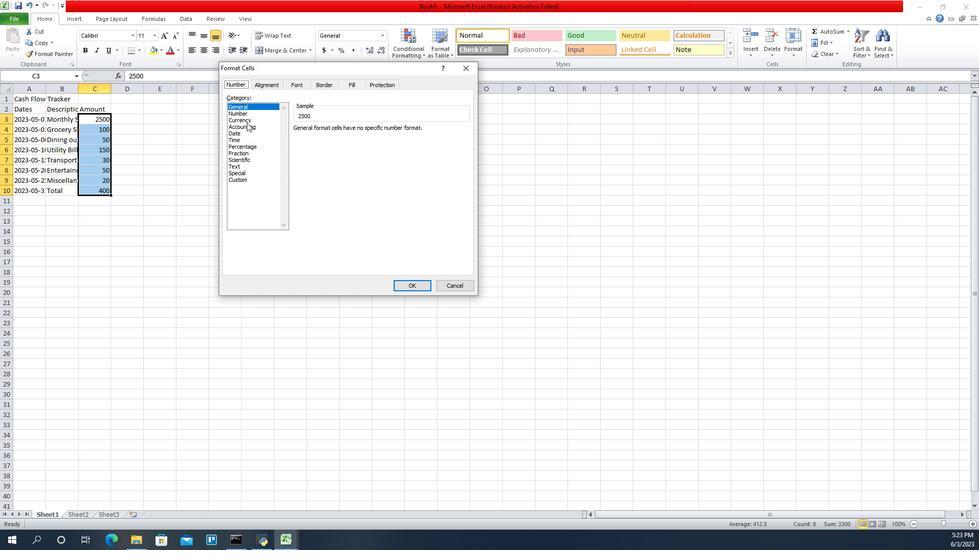
Action: Mouse pressed left at (244, 147)
Screenshot: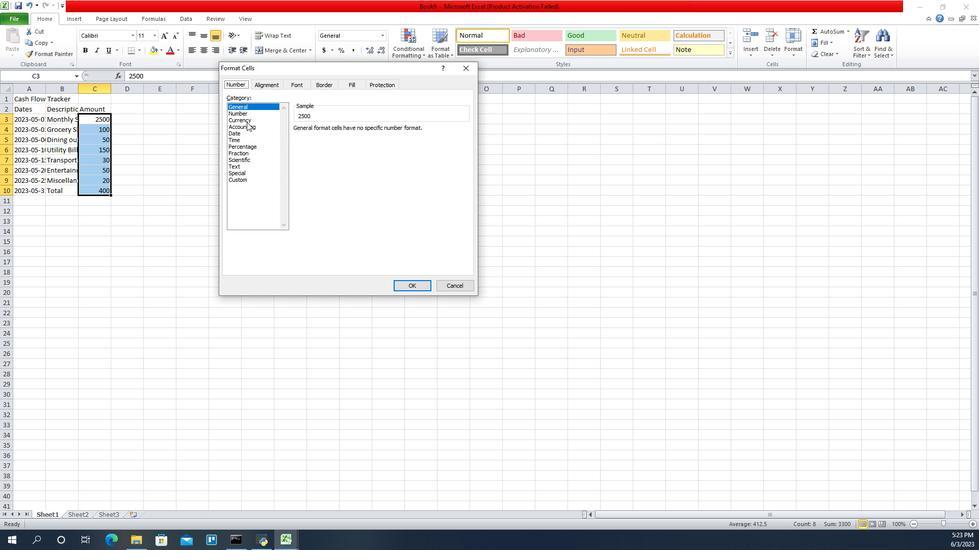 
Action: Mouse moved to (360, 161)
Screenshot: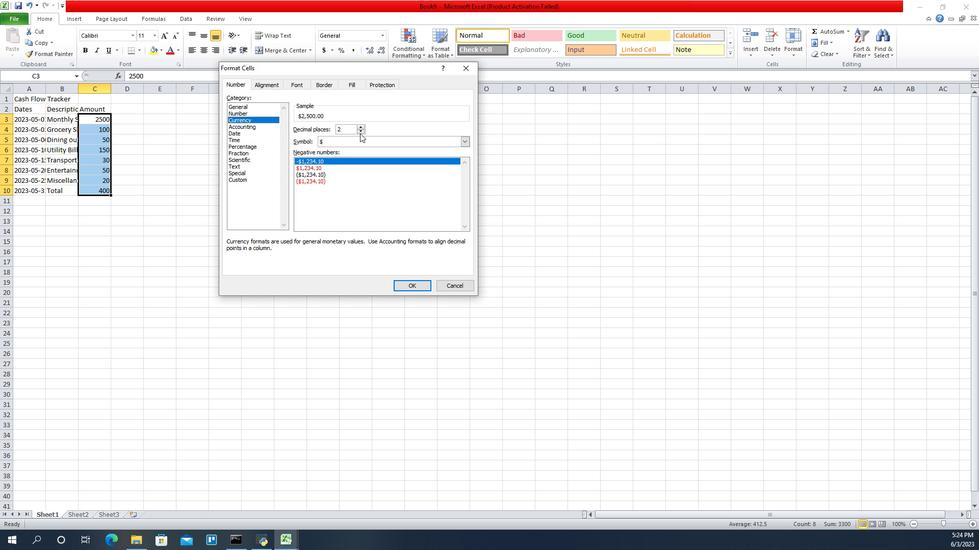 
Action: Mouse pressed left at (360, 161)
Screenshot: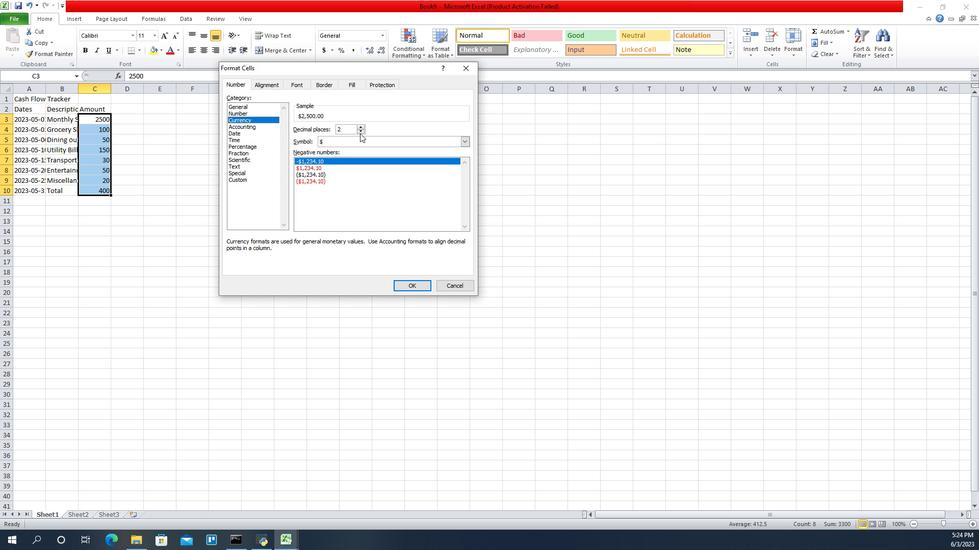
Action: Mouse pressed left at (360, 161)
Screenshot: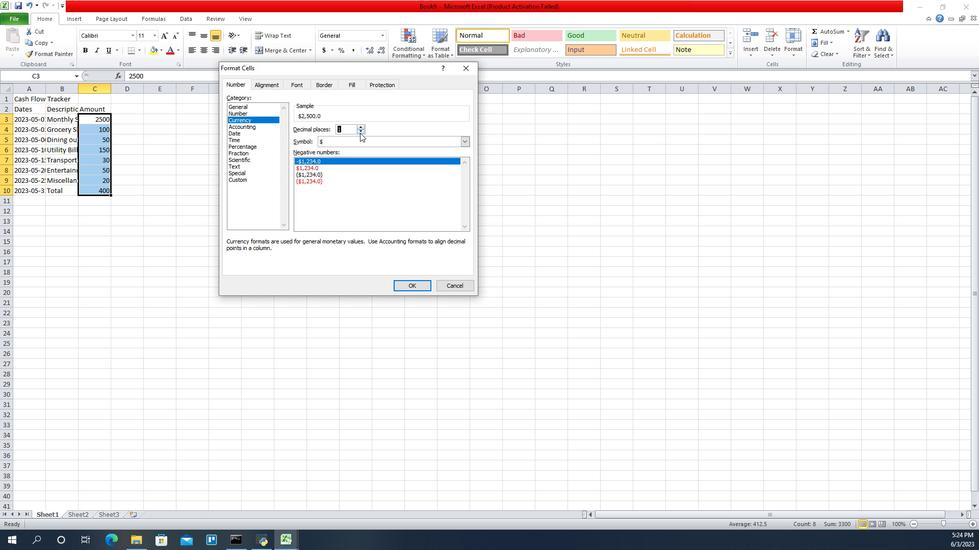 
Action: Mouse moved to (412, 356)
Screenshot: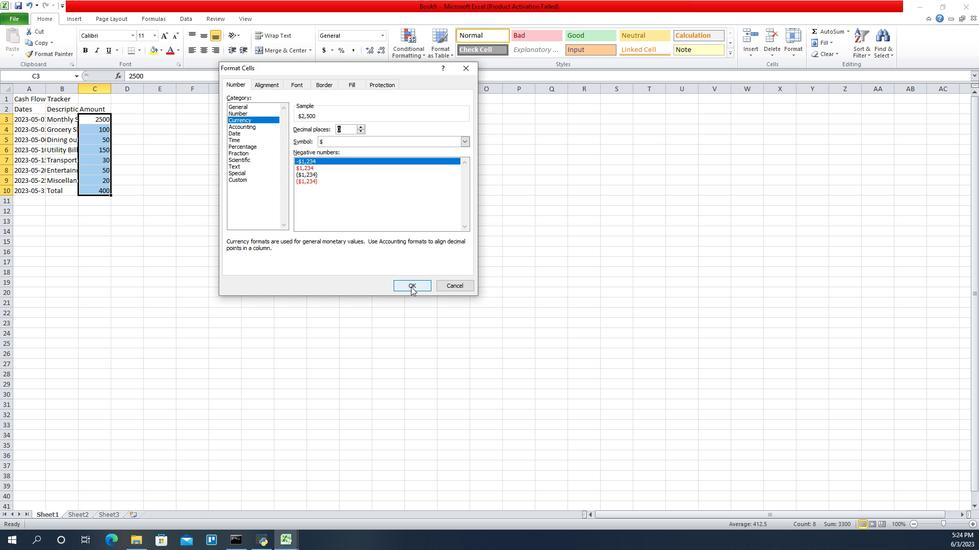 
Action: Mouse pressed left at (412, 356)
Screenshot: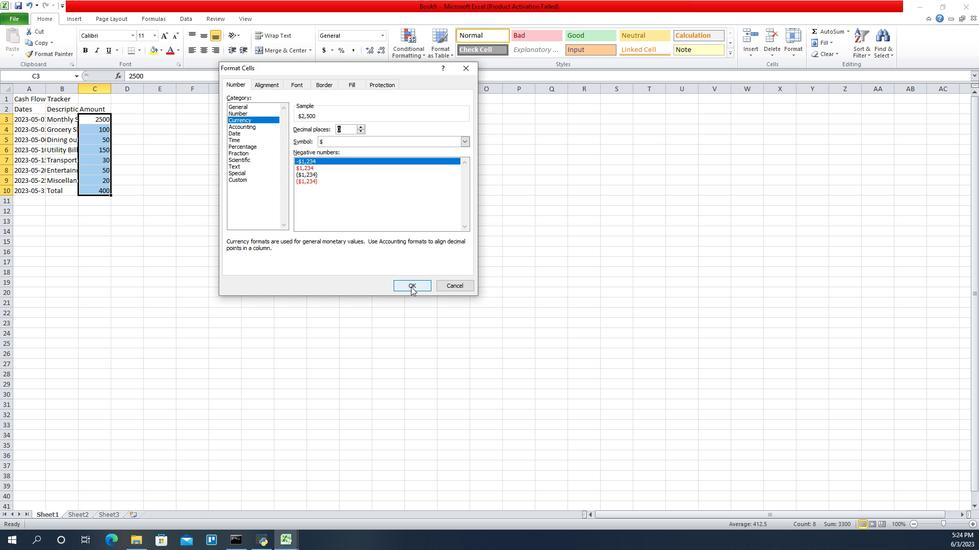 
Action: Mouse moved to (123, 132)
Screenshot: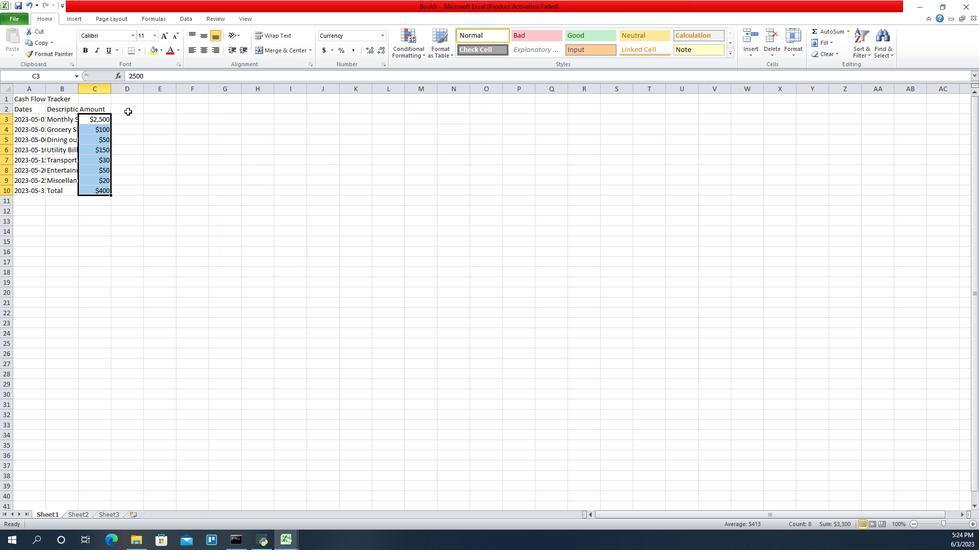 
Action: Mouse pressed left at (123, 132)
Screenshot: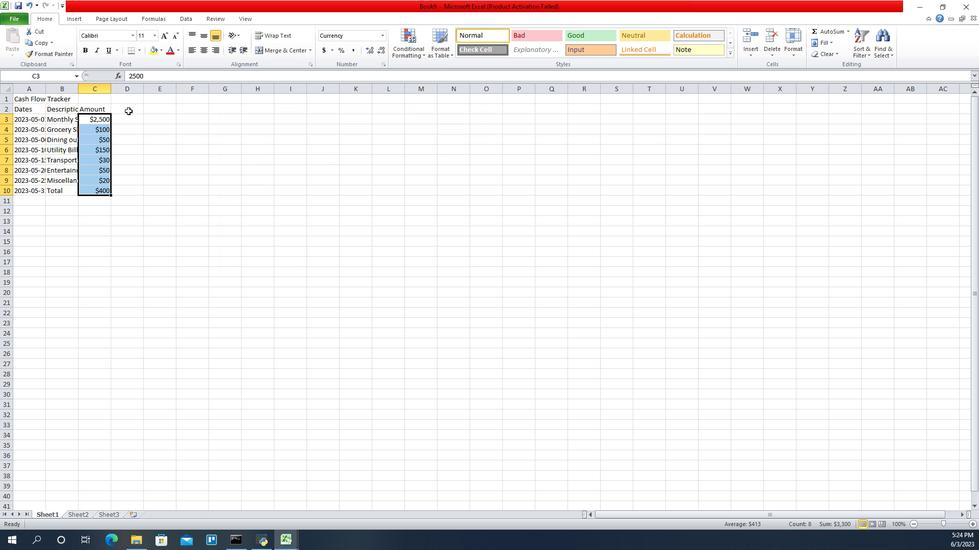 
Action: Mouse pressed left at (123, 132)
Screenshot: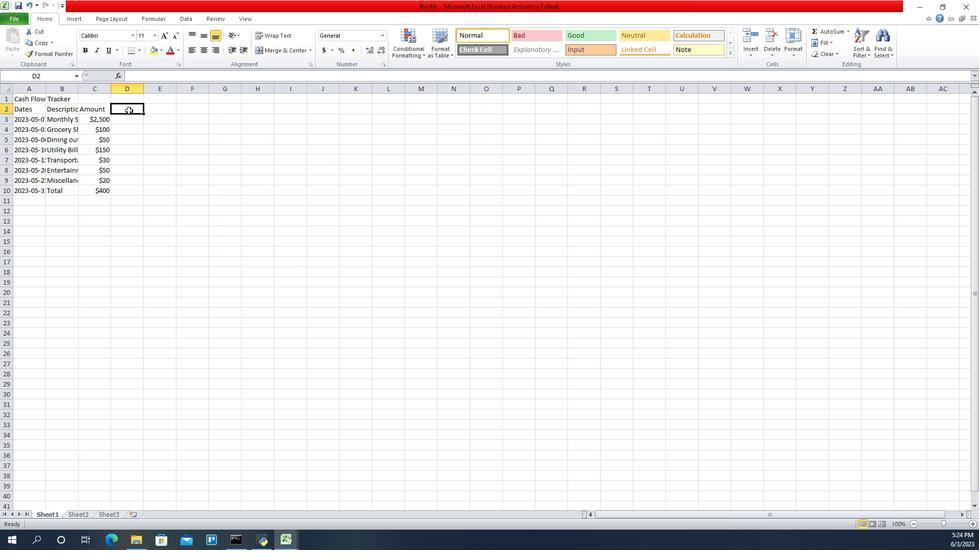 
Action: Key pressed <Key.caps_lock>I<Key.caps_lock>ncome/<Key.caps_lock>E<Key.caps_lock>xpense<Key.enter>
Screenshot: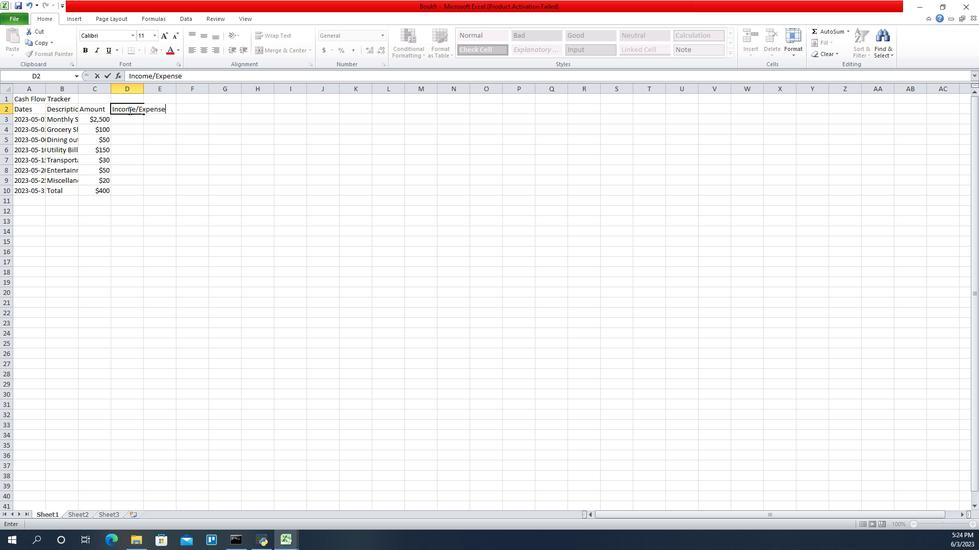
Action: Mouse moved to (133, 145)
Screenshot: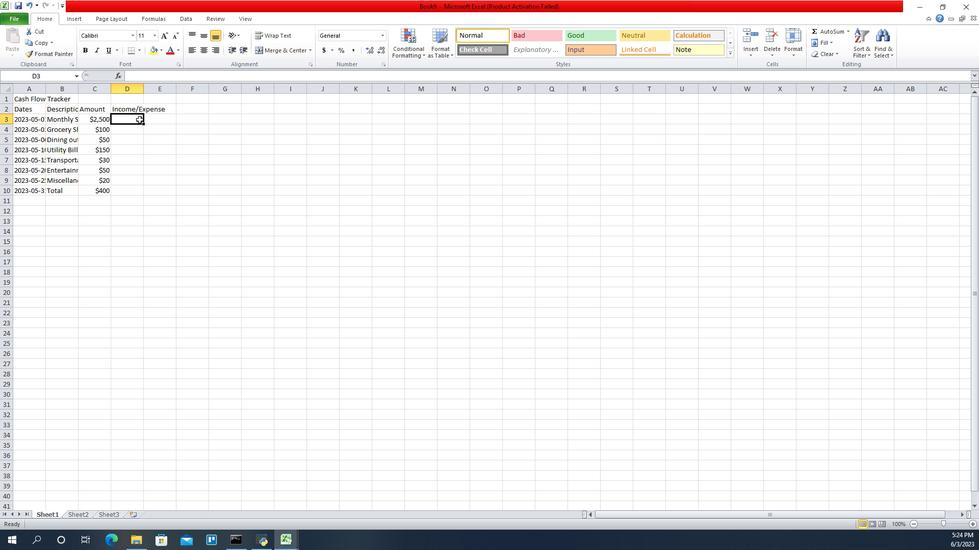 
Action: Mouse pressed left at (133, 145)
Screenshot: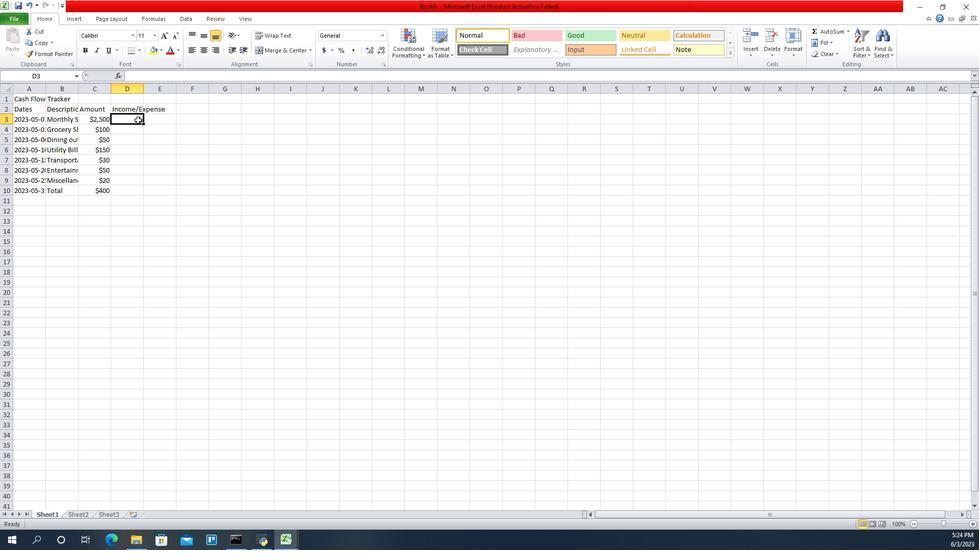 
Action: Mouse pressed left at (133, 145)
Screenshot: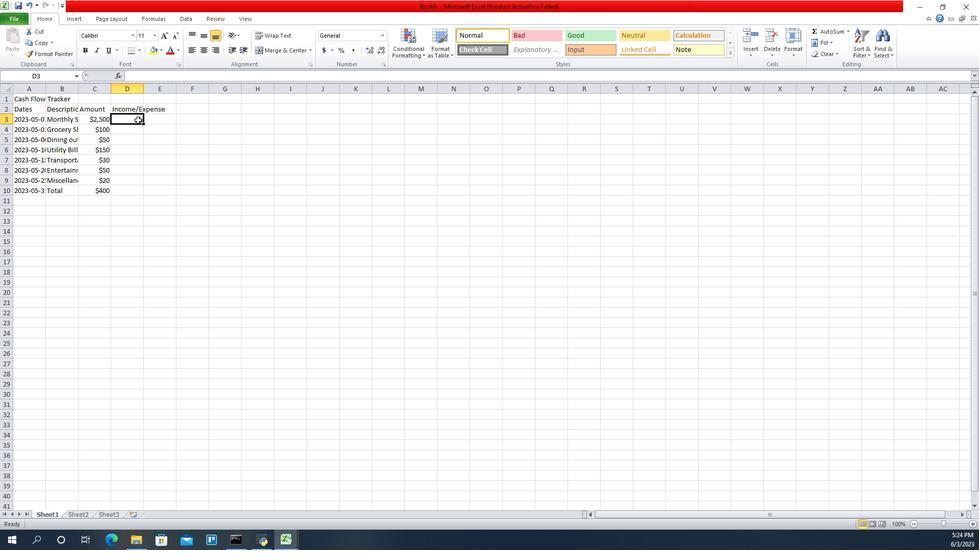 
Action: Key pressed <Key.caps_lock>I<Key.caps_lock>ncome<Key.enter><Key.caps_lock><Key.up>
Screenshot: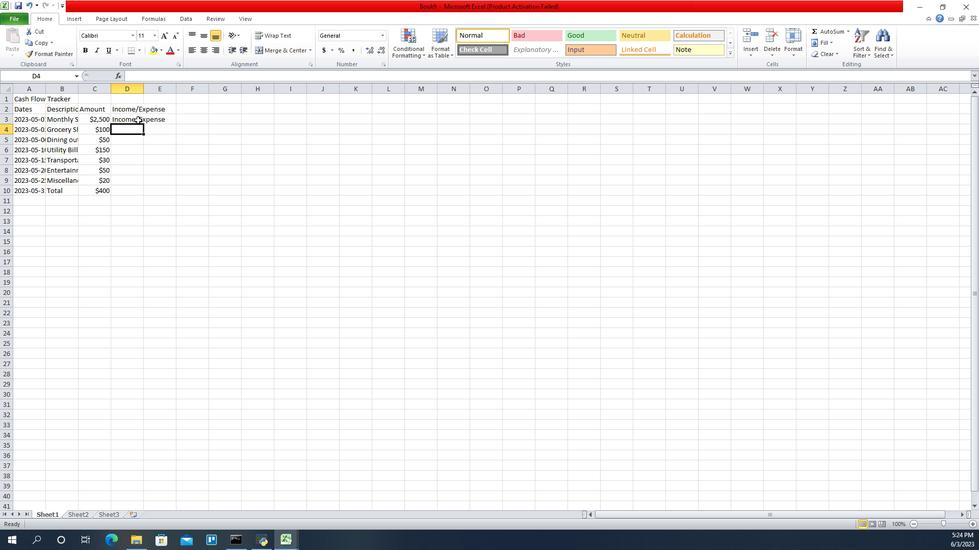 
Action: Mouse moved to (193, 82)
Screenshot: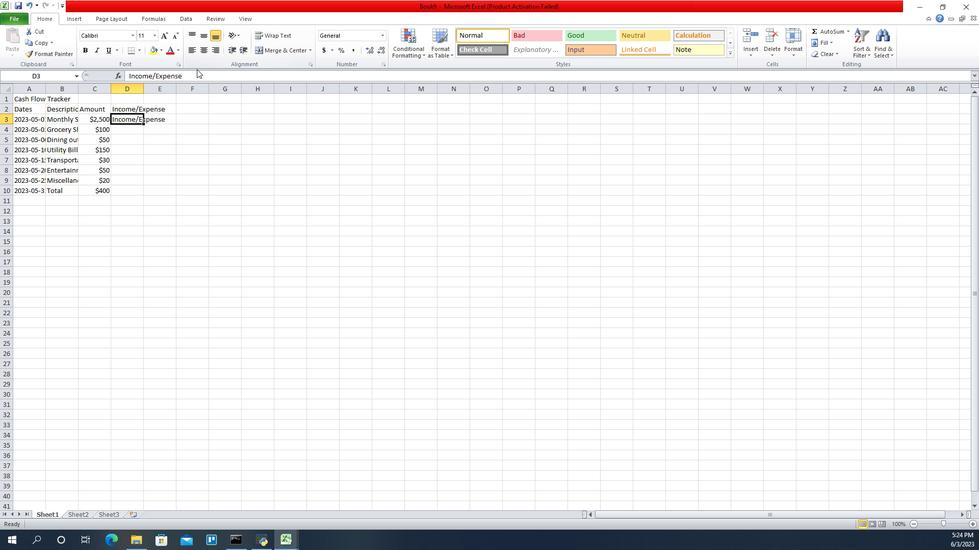 
Action: Mouse pressed left at (193, 82)
Screenshot: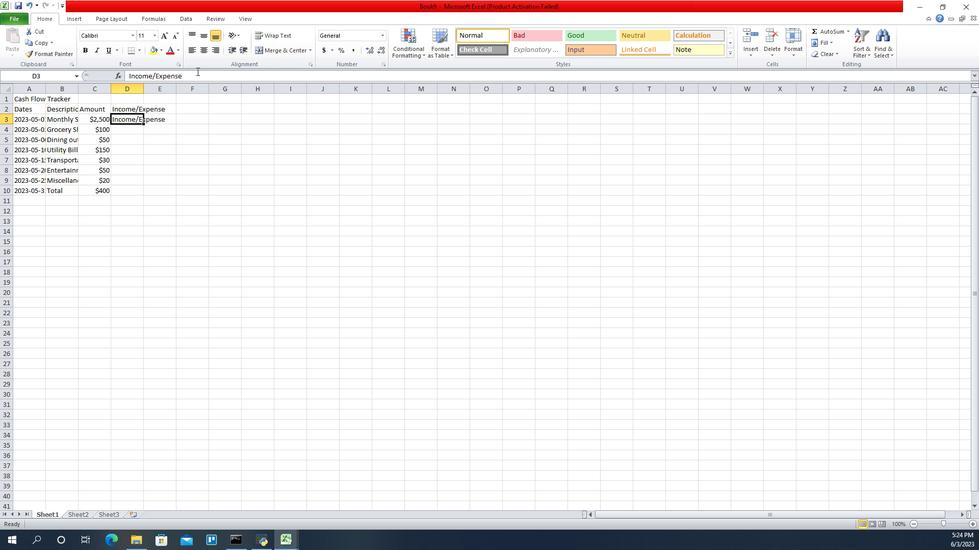 
Action: Key pressed <Key.backspace><Key.backspace><Key.backspace><Key.backspace><Key.backspace><Key.backspace><Key.backspace><Key.backspace><Key.enter><Key.caps_lock>e<Key.caps_lock>XPENSES<Key.enter><Key.caps_lock><Key.caps_lock>E<Key.caps_lock>xpenses<Key.enter><Key.caps_lock>E<Key.caps_lock>xpenses<Key.enter><Key.caps_lock>E<Key.caps_lock>xpenses<Key.enter><Key.caps_lock>E<Key.caps_lock>xpenses<Key.enter><Key.caps_lock>E<Key.caps_lock>xpenses
Screenshot: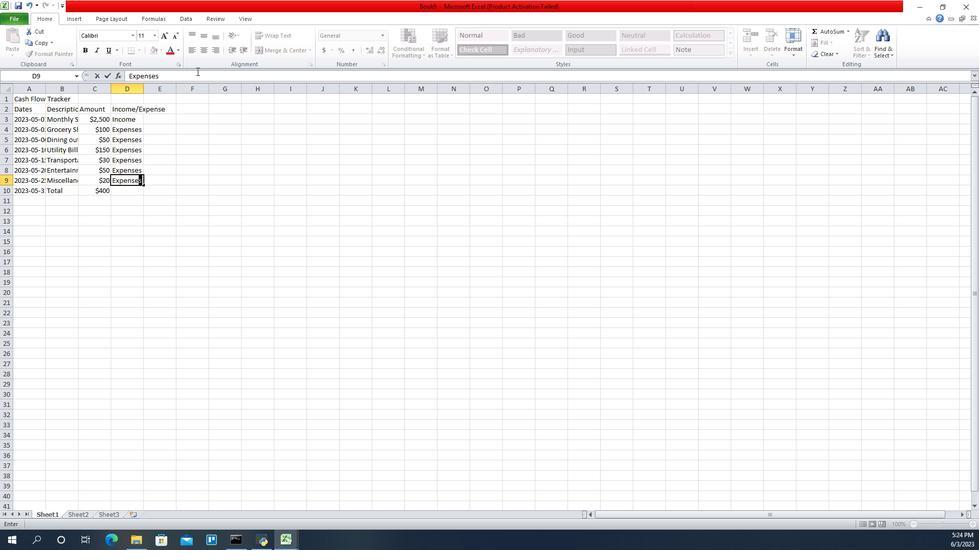 
Action: Mouse moved to (113, 234)
Screenshot: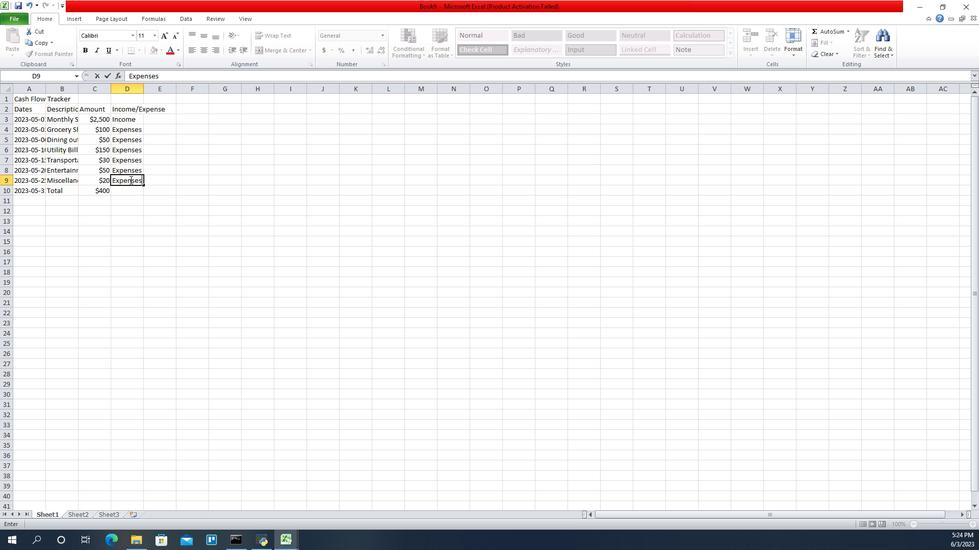 
Action: Mouse pressed left at (113, 234)
Screenshot: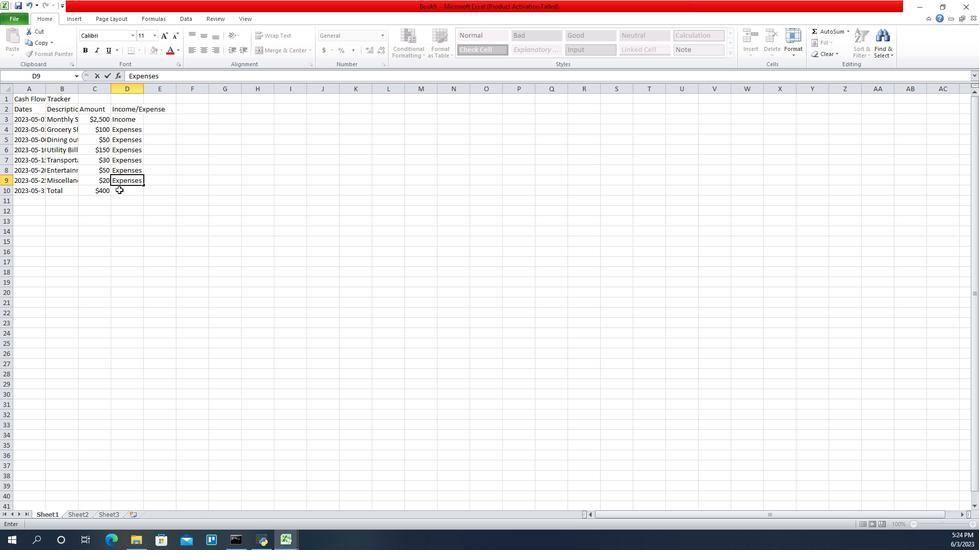 
Action: Mouse moved to (165, 131)
Screenshot: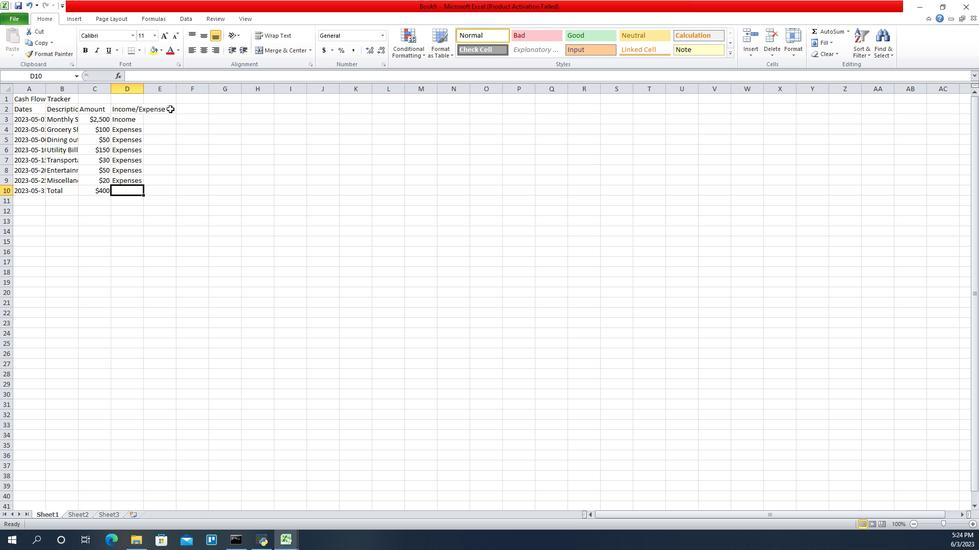 
Action: Mouse pressed left at (165, 131)
Screenshot: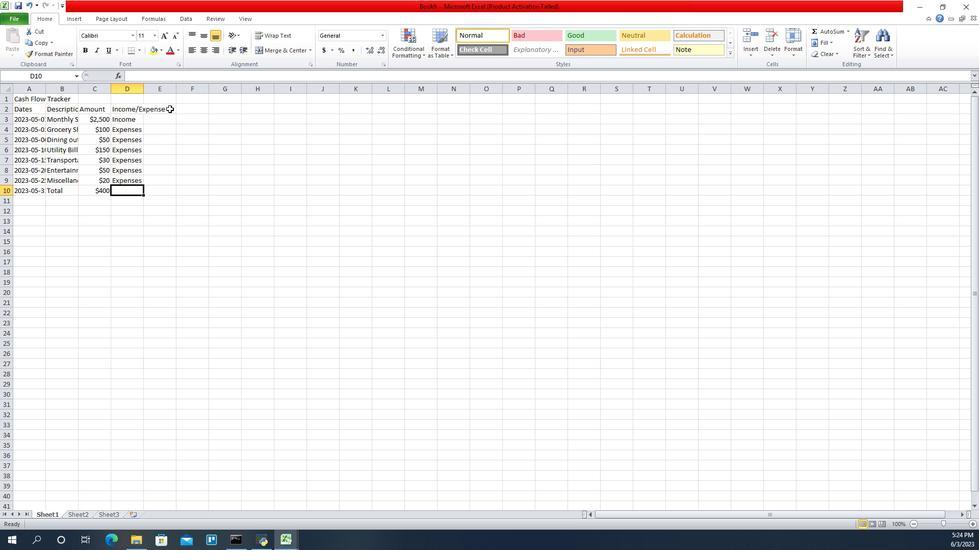 
Action: Mouse pressed left at (165, 131)
Screenshot: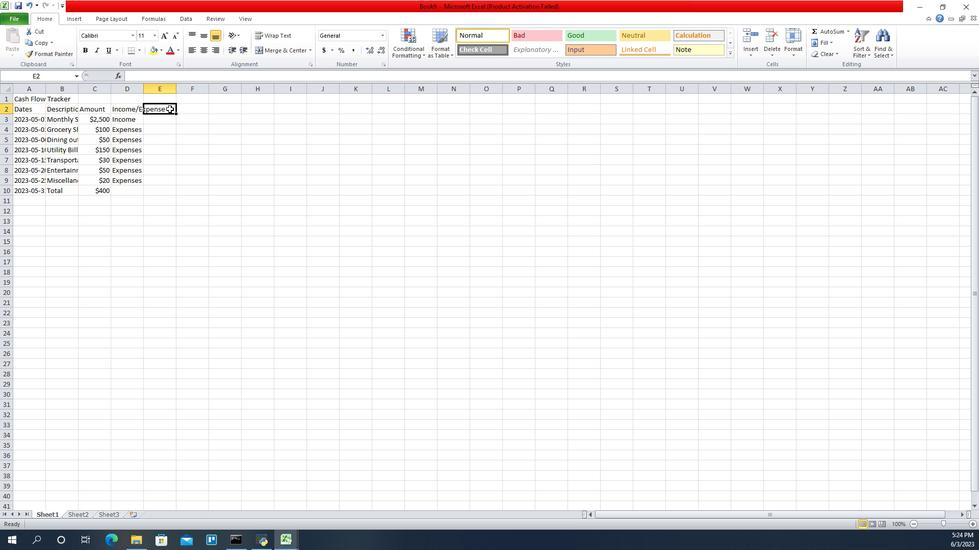 
Action: Key pressed <Key.caps_lock>B<Key.caps_lock>alance<Key.enter><Key.caps_lock>2500<Key.enter>2400<Key.enter>2350<Key.enter>2200<Key.enter>2170<Key.enter>2120<Key.enter>2100<Key.enter>2100
Screenshot: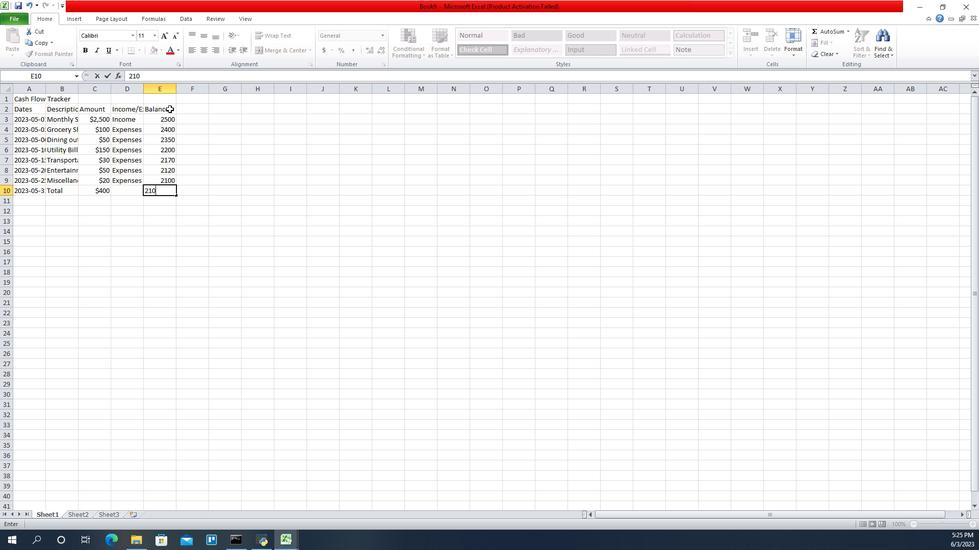 
Action: Mouse pressed left at (165, 131)
Screenshot: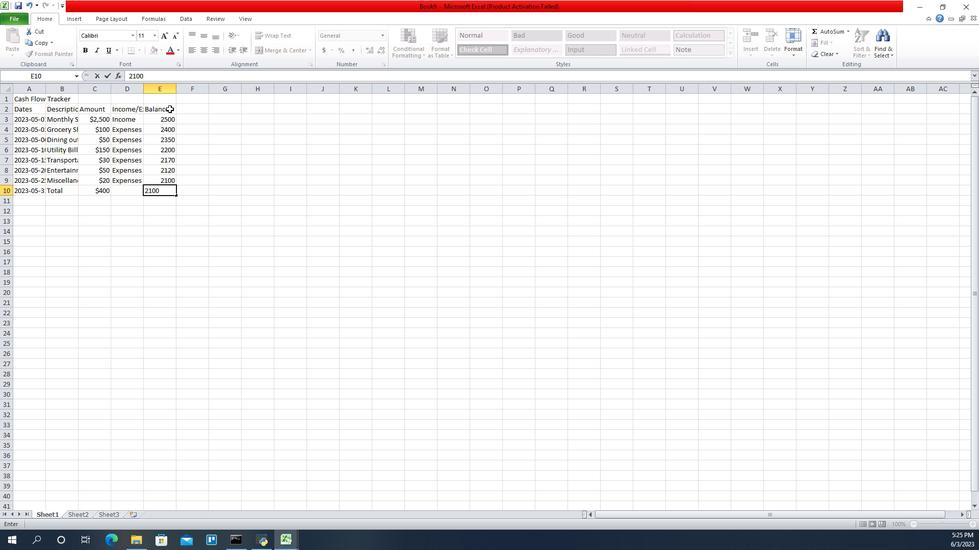 
Action: Mouse moved to (161, 147)
Screenshot: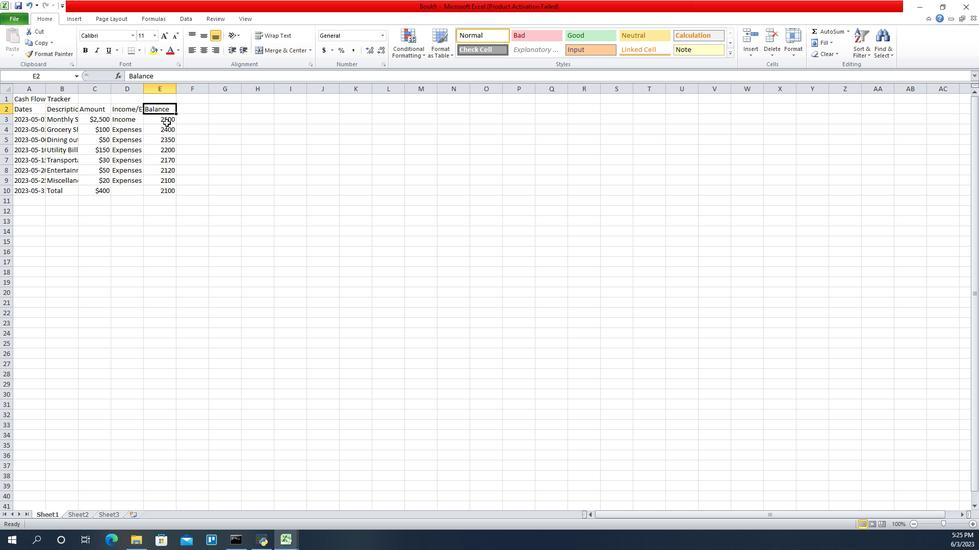 
Action: Mouse pressed left at (161, 147)
Screenshot: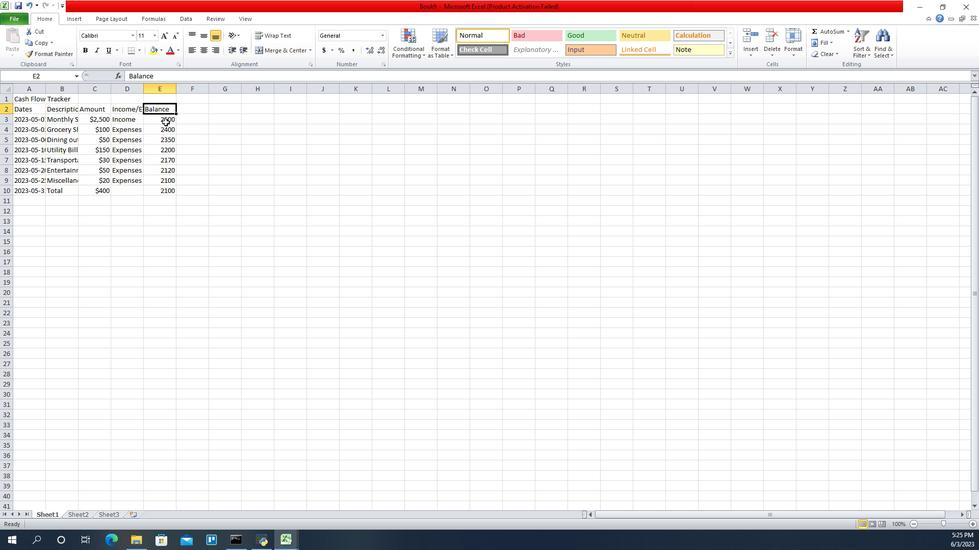 
Action: Mouse moved to (386, 39)
Screenshot: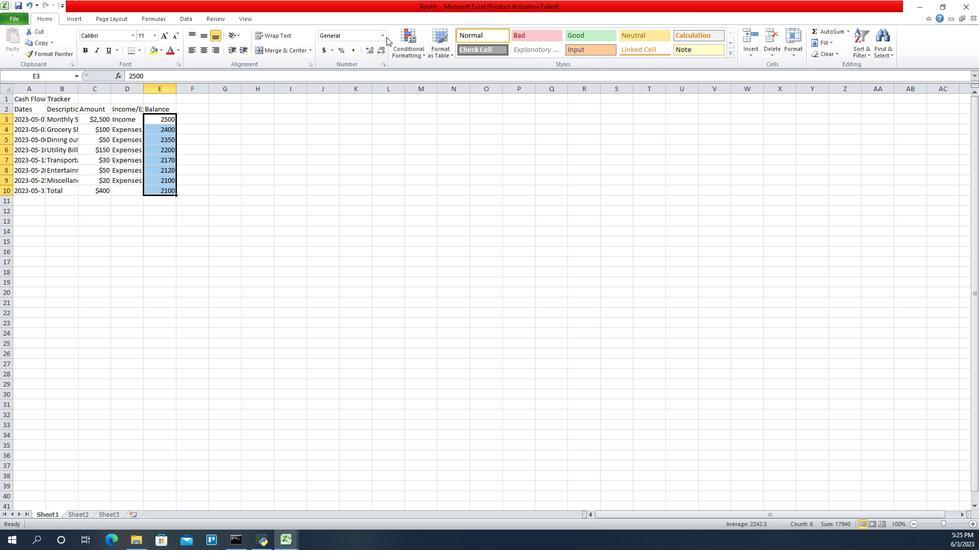 
Action: Mouse pressed left at (386, 39)
Screenshot: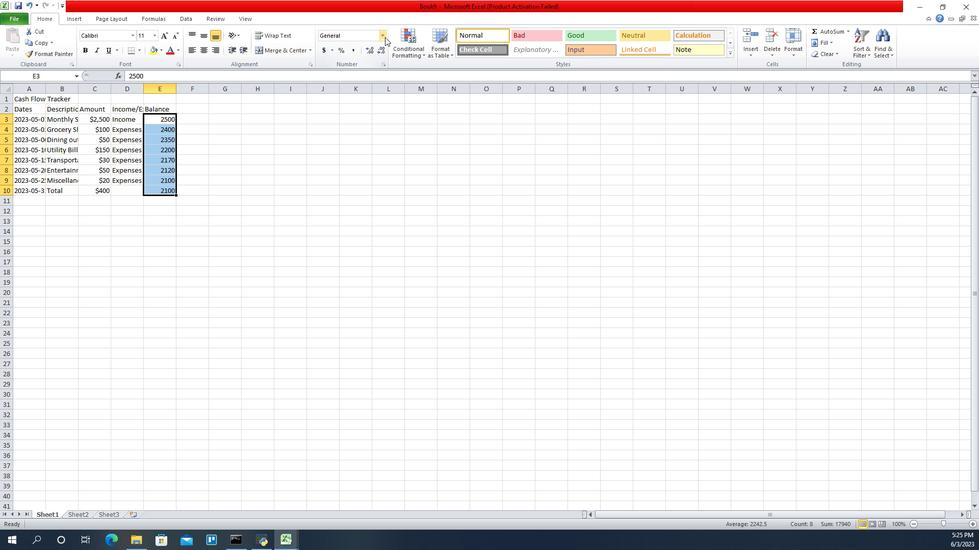 
Action: Mouse moved to (377, 367)
Screenshot: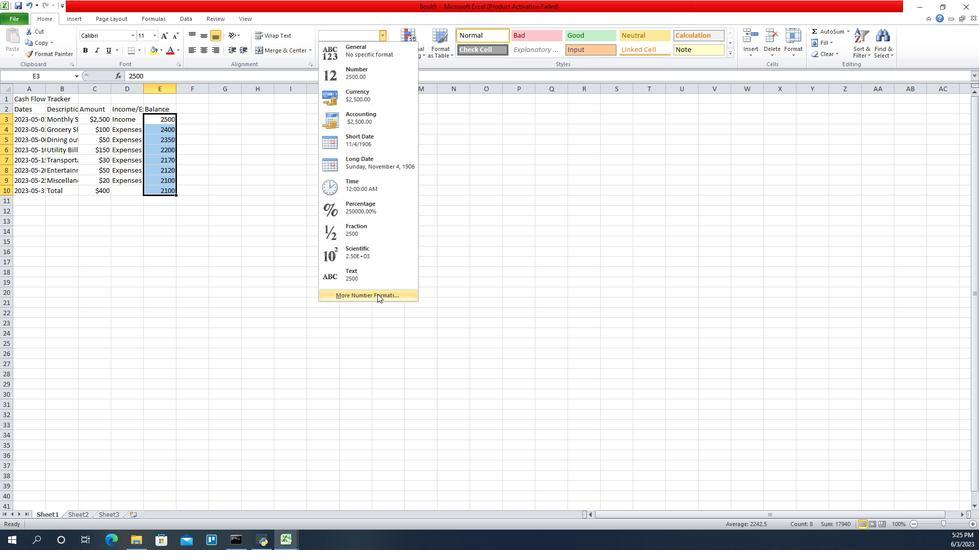 
Action: Mouse pressed left at (377, 367)
Screenshot: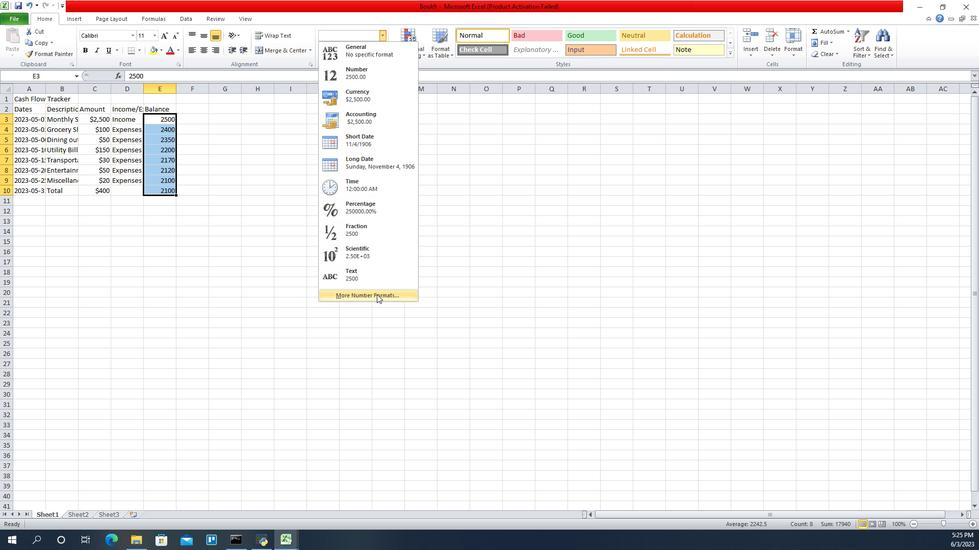 
Action: Mouse moved to (248, 145)
Screenshot: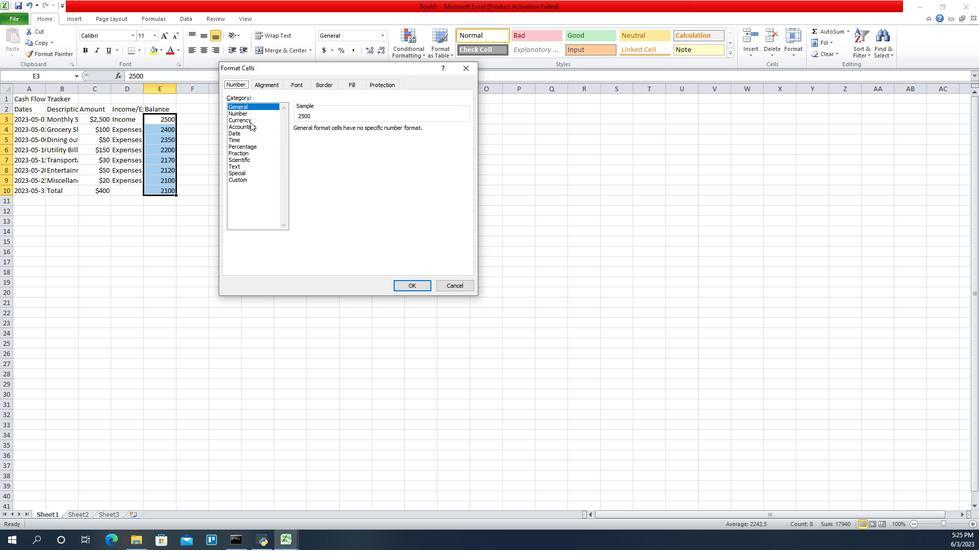 
Action: Mouse pressed left at (248, 145)
Screenshot: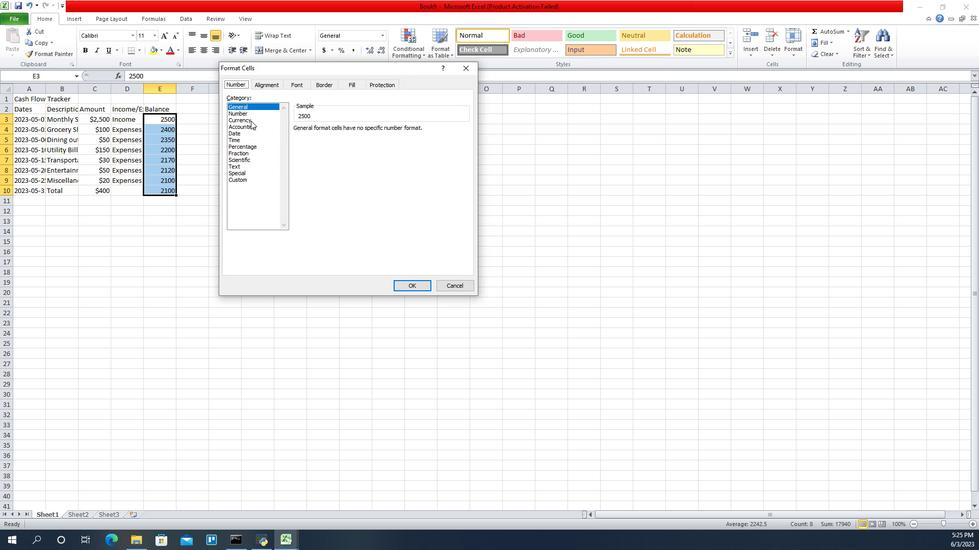 
Action: Mouse moved to (360, 157)
Screenshot: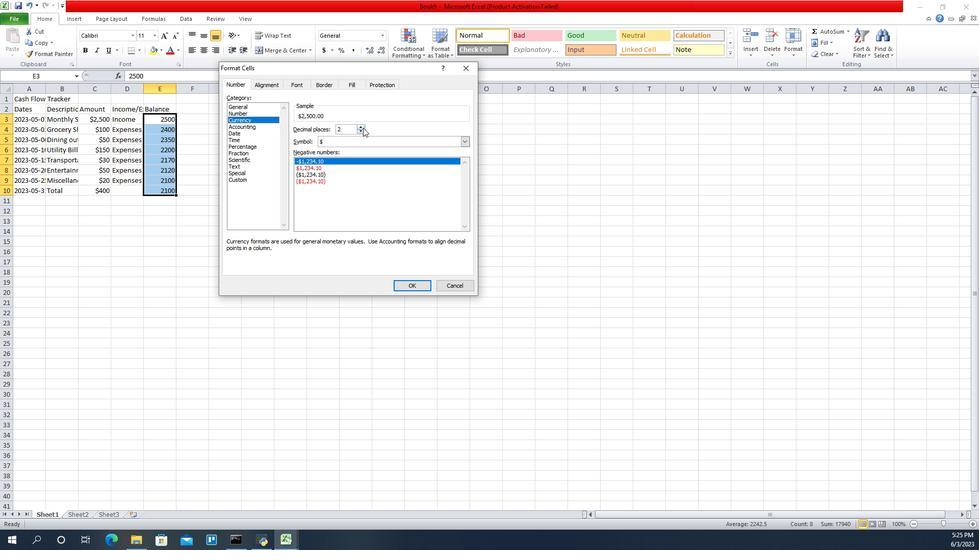 
Action: Mouse pressed left at (360, 157)
Screenshot: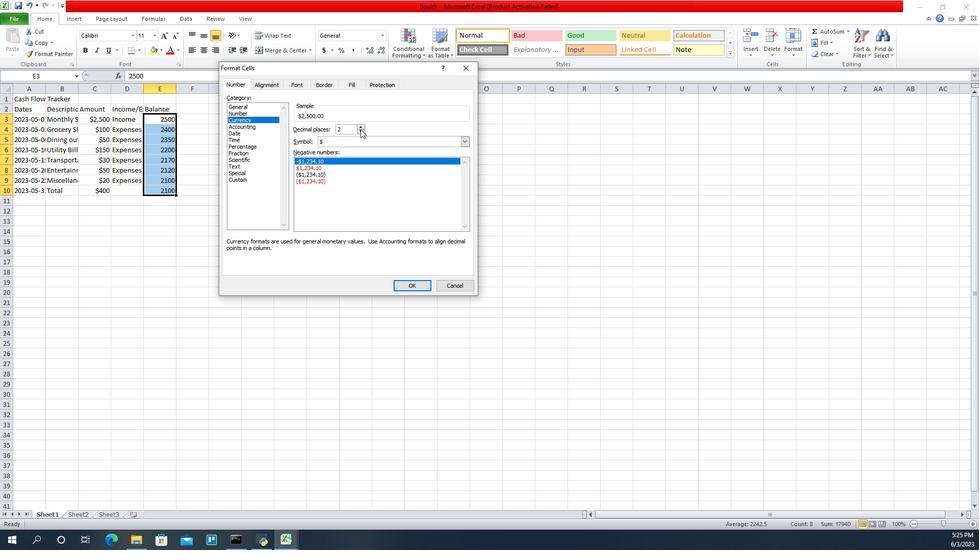
Action: Mouse pressed left at (360, 157)
Screenshot: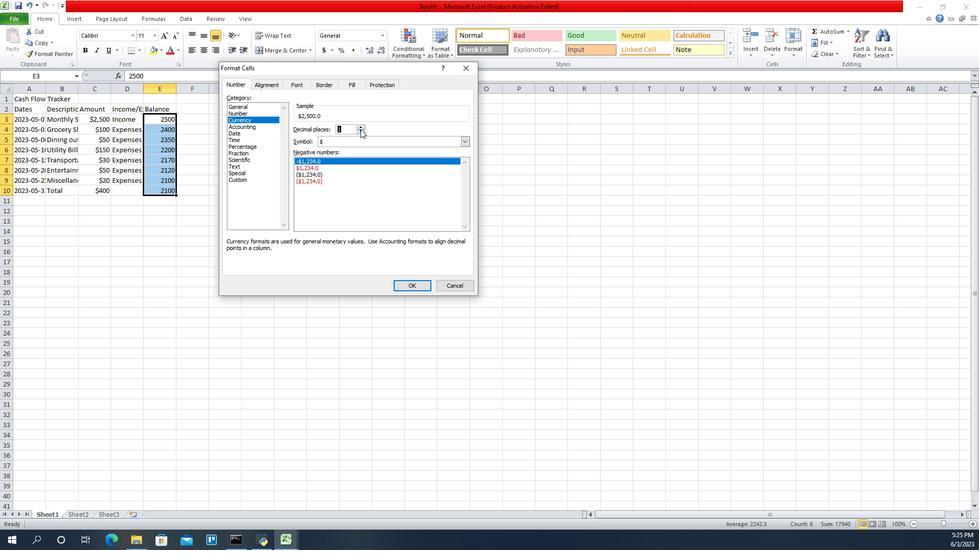 
Action: Mouse moved to (417, 360)
Screenshot: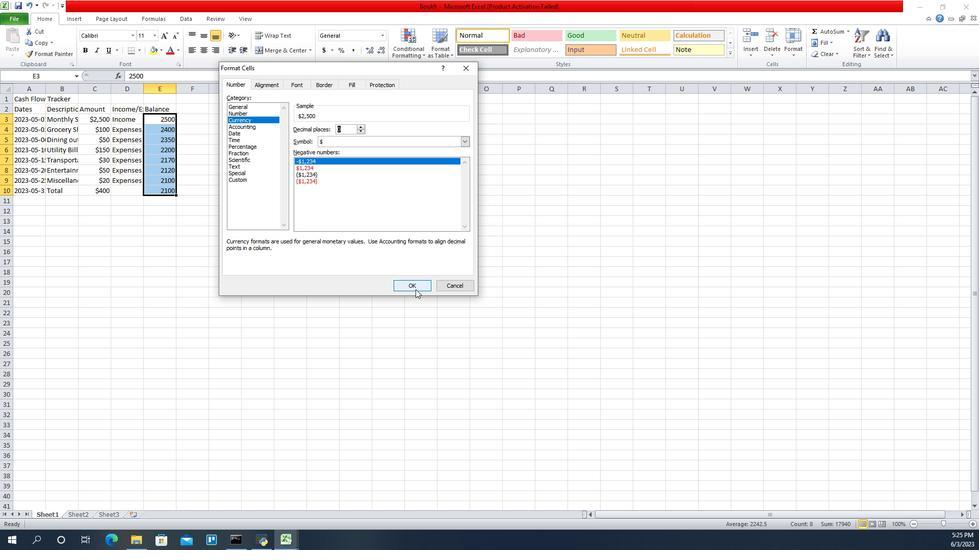 
Action: Mouse pressed left at (417, 360)
Screenshot: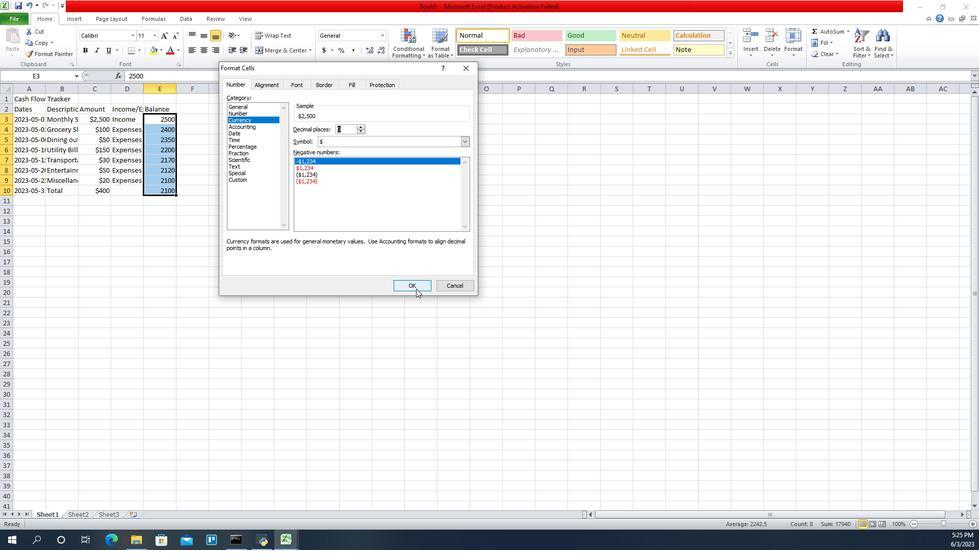 
Action: Mouse moved to (116, 243)
Screenshot: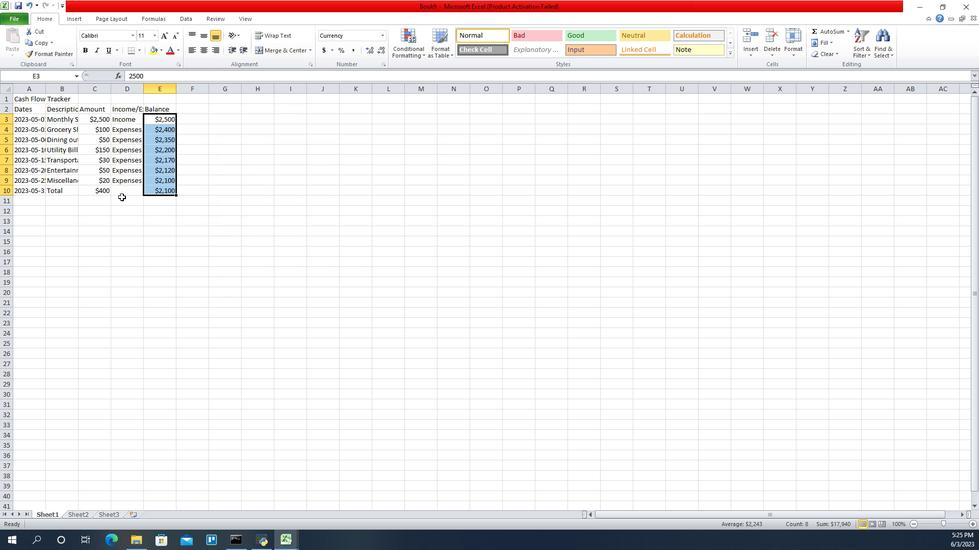 
Action: Mouse pressed left at (116, 243)
Screenshot: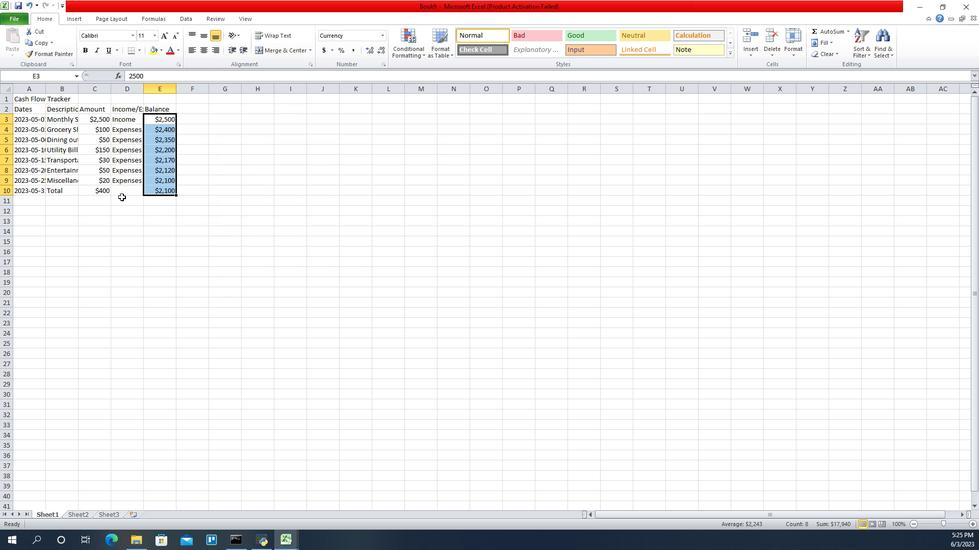 
Action: Mouse moved to (130, 223)
Screenshot: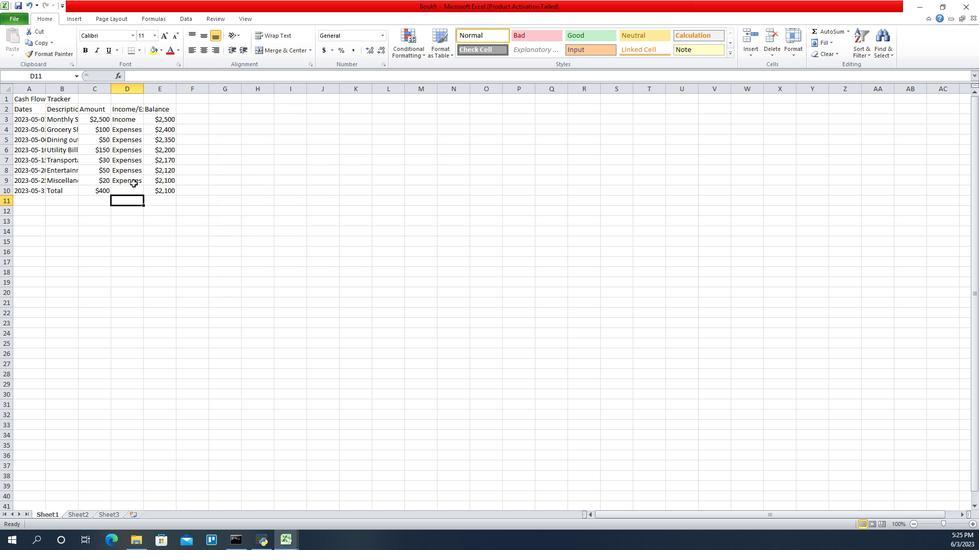 
Action: Mouse pressed left at (130, 223)
Screenshot: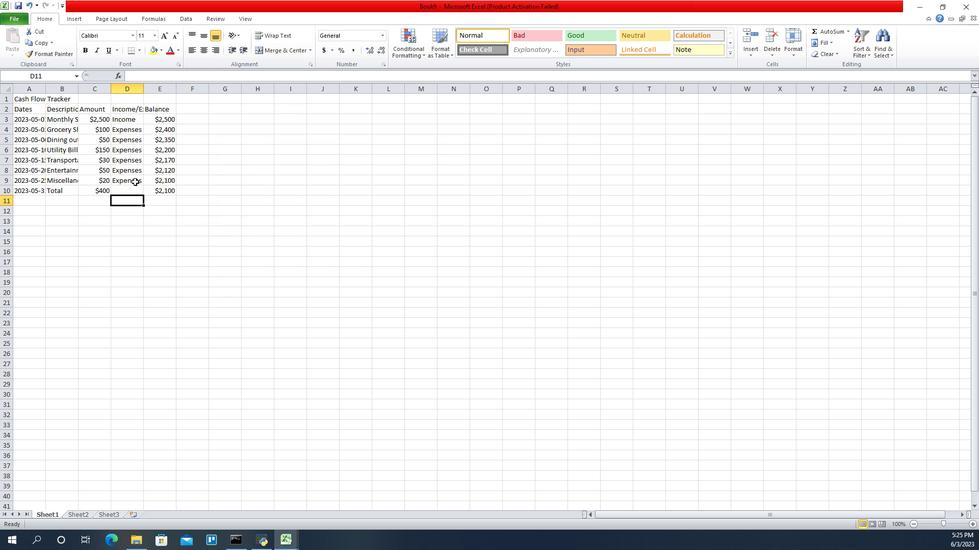 
Action: Mouse moved to (125, 197)
Screenshot: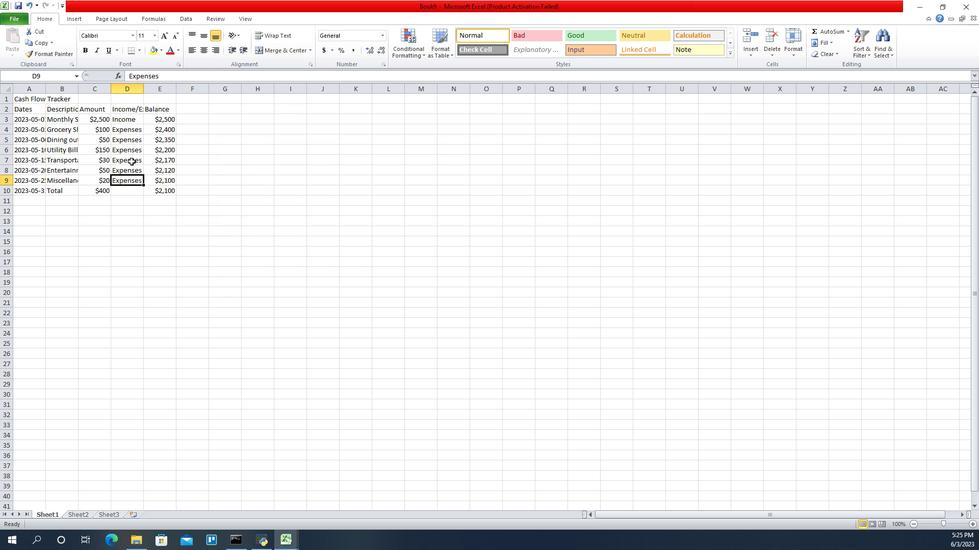 
Action: Mouse pressed left at (125, 197)
Screenshot: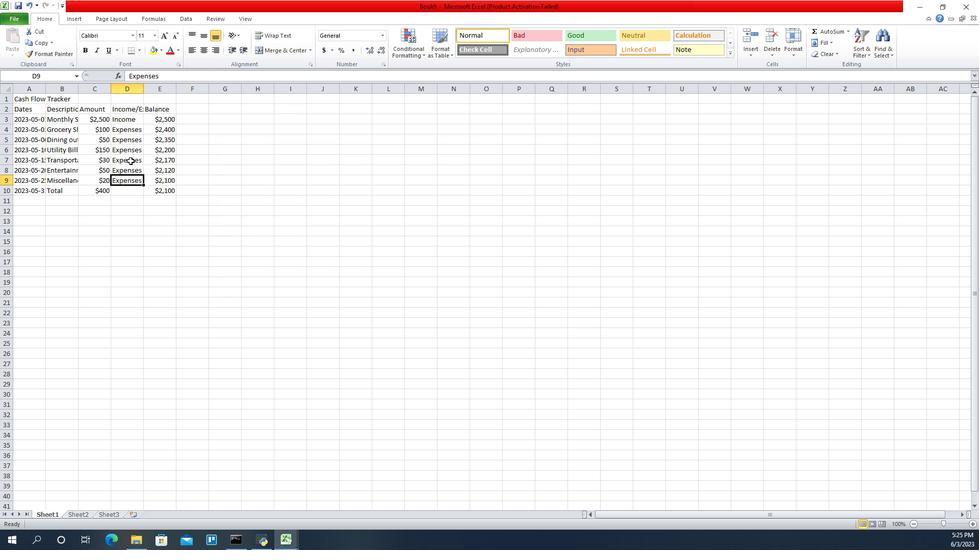 
Action: Mouse moved to (2, 16)
Screenshot: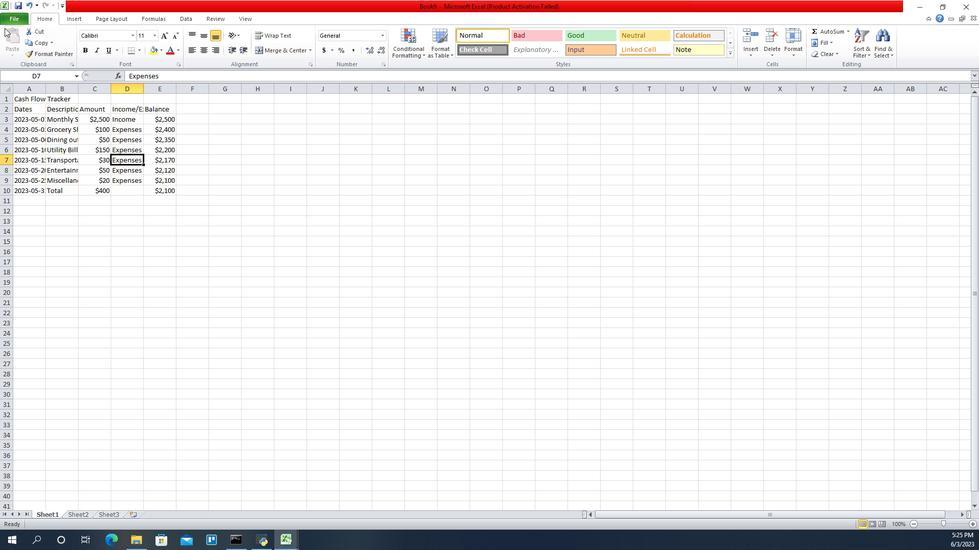
Action: Mouse pressed left at (2, 16)
Screenshot: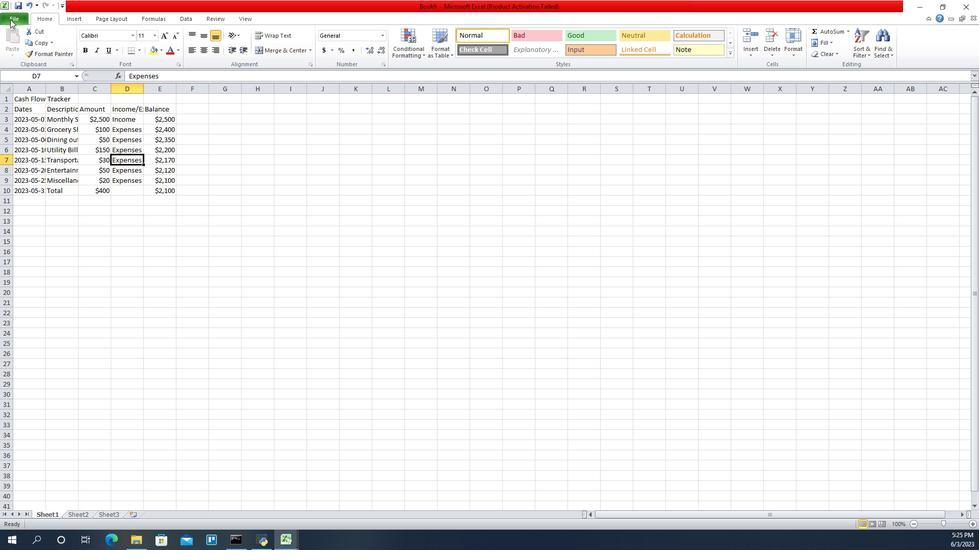 
Action: Mouse moved to (20, 34)
Screenshot: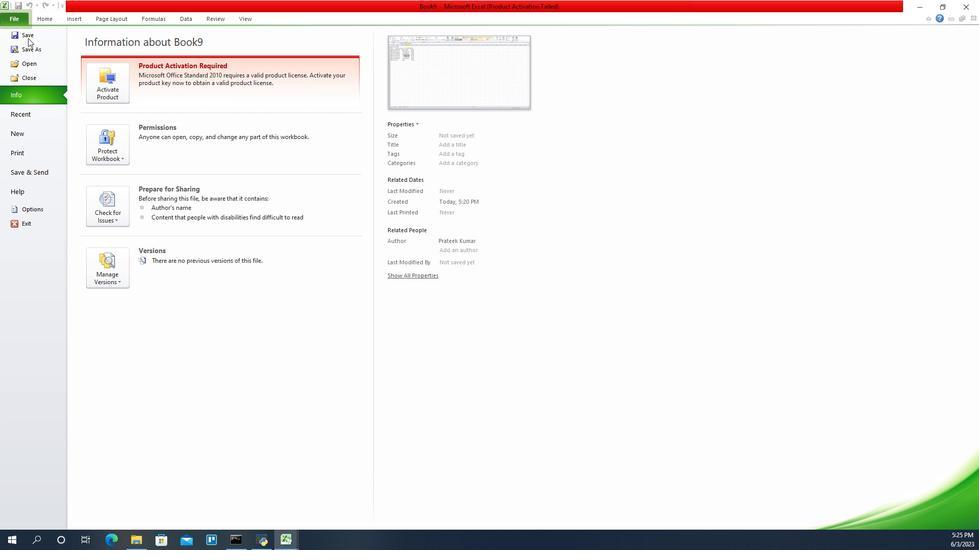 
Action: Mouse pressed left at (20, 34)
Screenshot: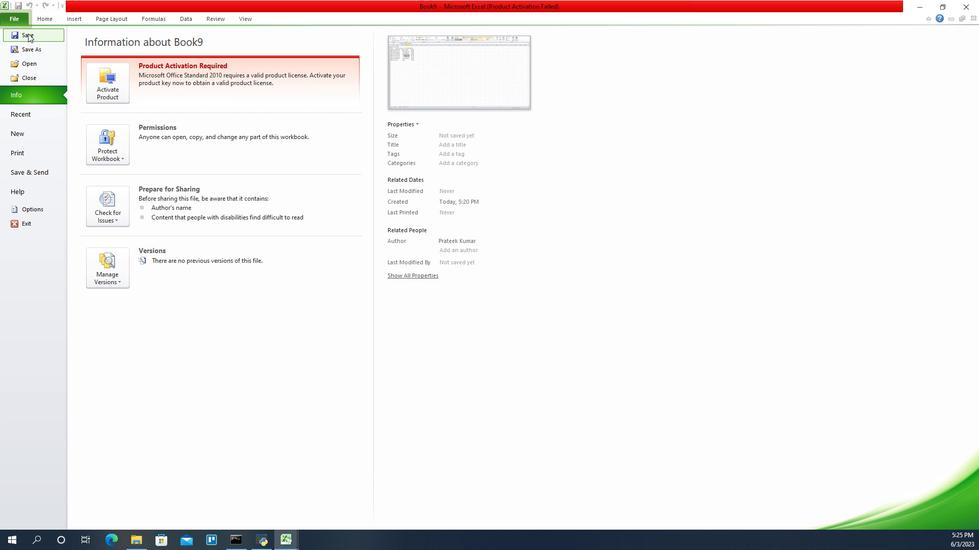 
Action: Mouse moved to (105, 259)
Screenshot: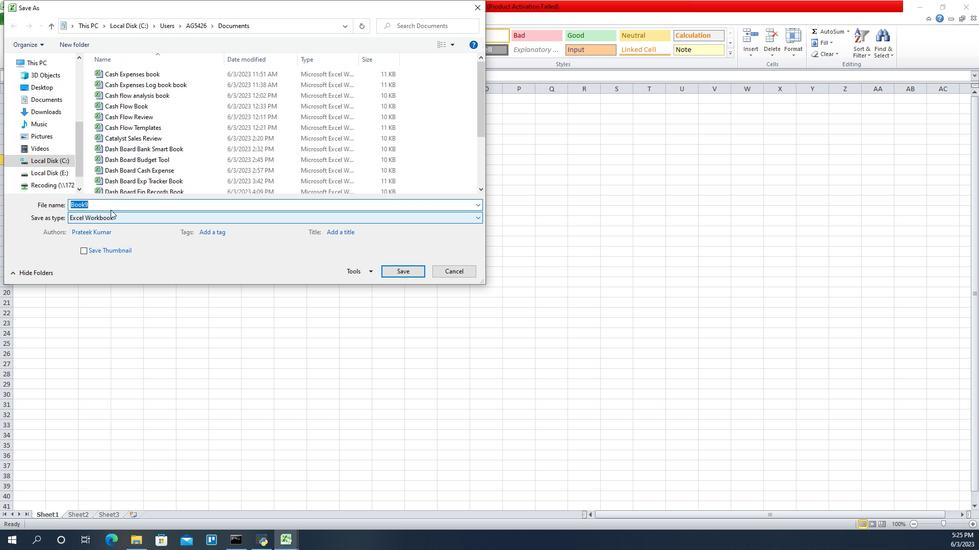 
Action: Key pressed <Key.backspace><Key.caps_lock>d<Key.caps_lock>ATA<Key.space>ANA<Key.backspace><Key.backspace><Key.backspace><Key.backspace><Key.backspace><Key.backspace><Key.backspace><Key.backspace>D<Key.caps_lock>ata<Key.space><Key.caps_lock>A<Key.caps_lock>nalsis<Key.backspace><Key.backspace>ys<Key.backspace><Key.backspace><Key.backspace><Key.backspace>lysis<Key.space><Key.caps_lock>S<Key.caps_lock>het<Key.backspace>et
Screenshot: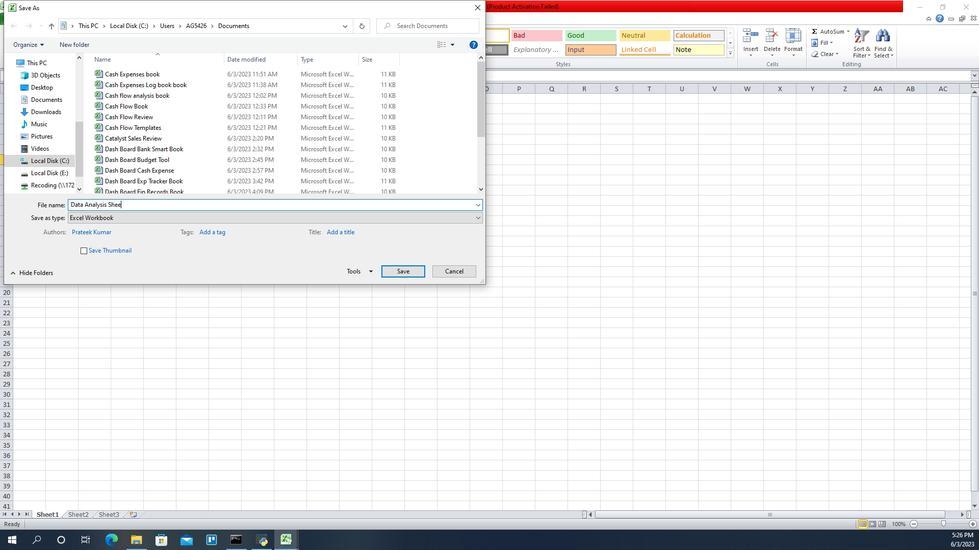 
Action: Mouse moved to (401, 344)
Screenshot: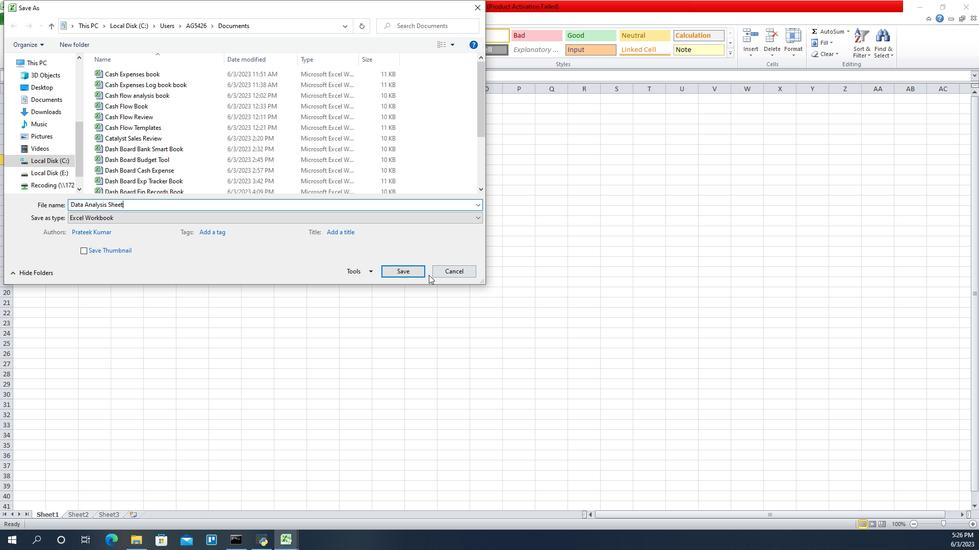 
Action: Mouse pressed left at (401, 344)
Screenshot: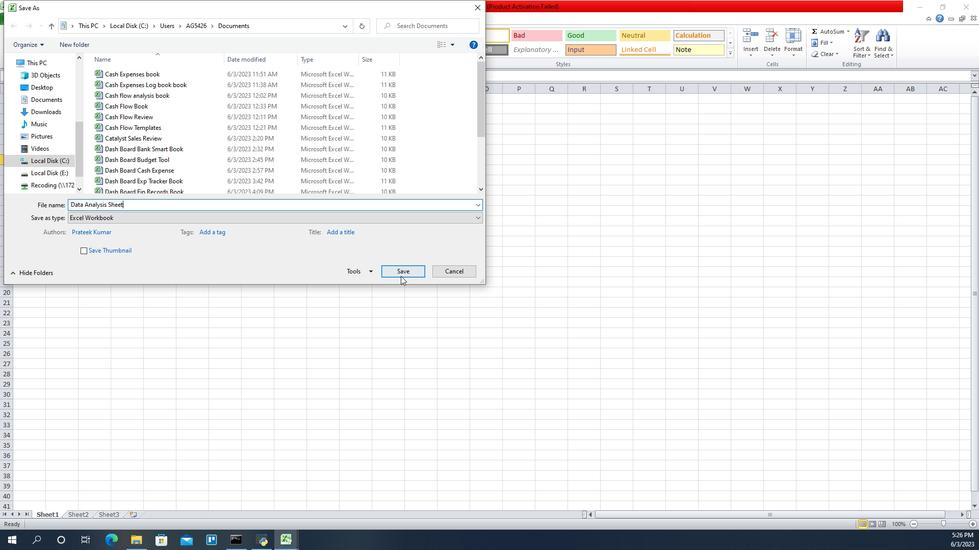 
Action: Mouse moved to (122, 417)
Screenshot: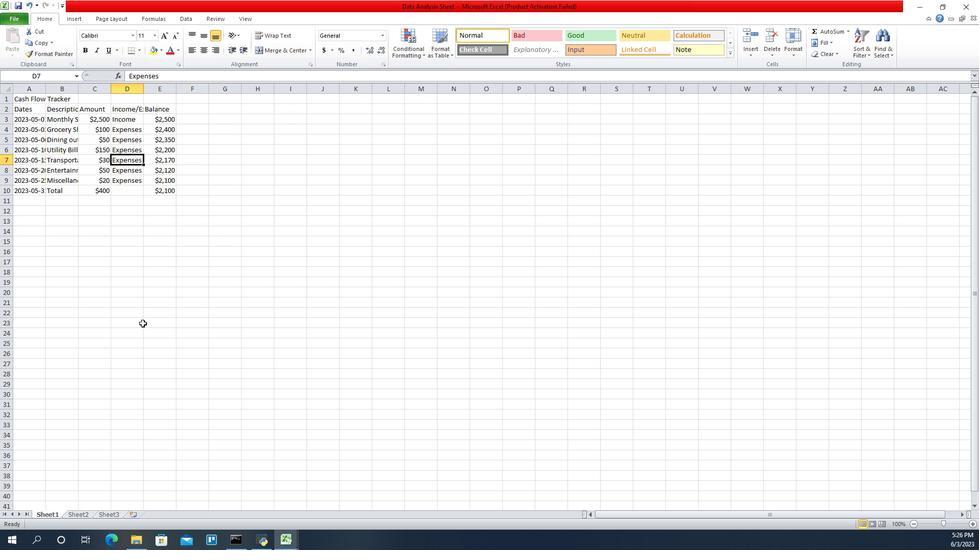 
